 Task: Add a signature Douglas Martin containing Best wishes for a happy holiday, Douglas Martin to email address softage.10@softage.net and add a label Sales enablement
Action: Mouse moved to (48, 100)
Screenshot: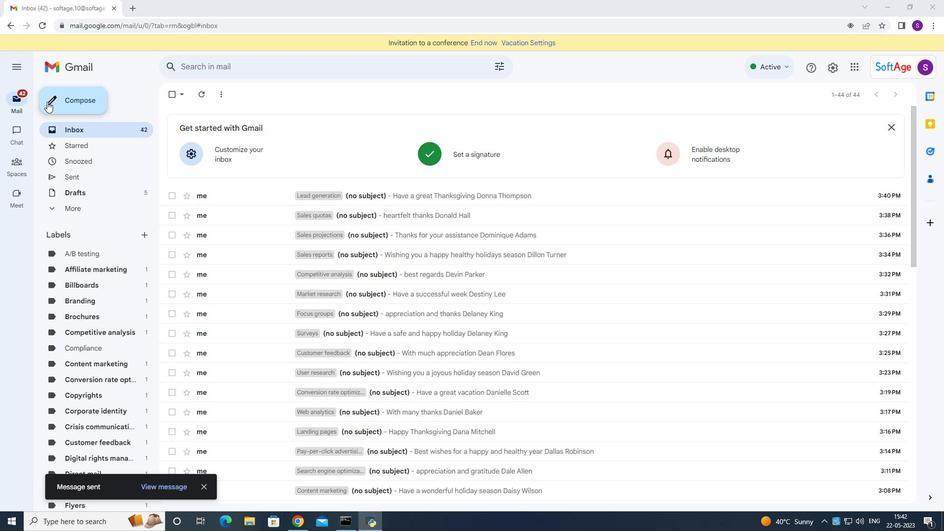 
Action: Mouse pressed left at (48, 100)
Screenshot: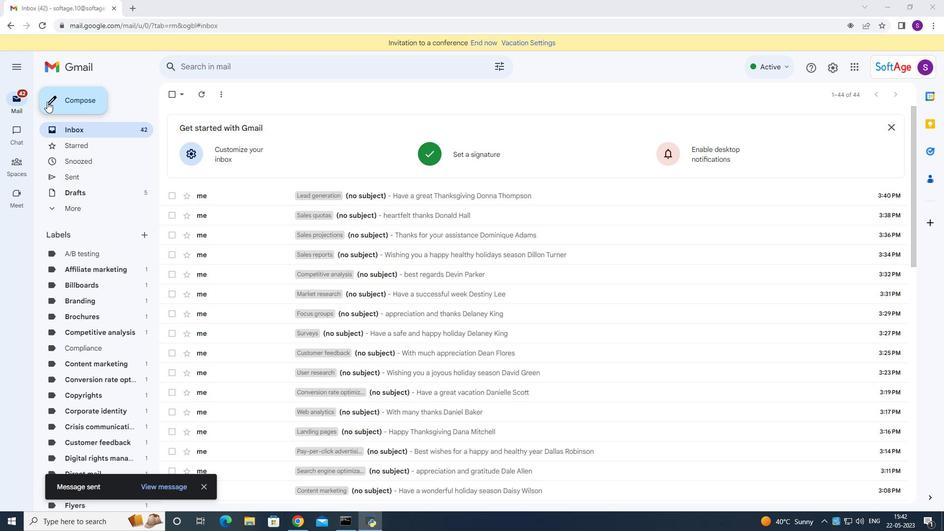 
Action: Mouse moved to (759, 347)
Screenshot: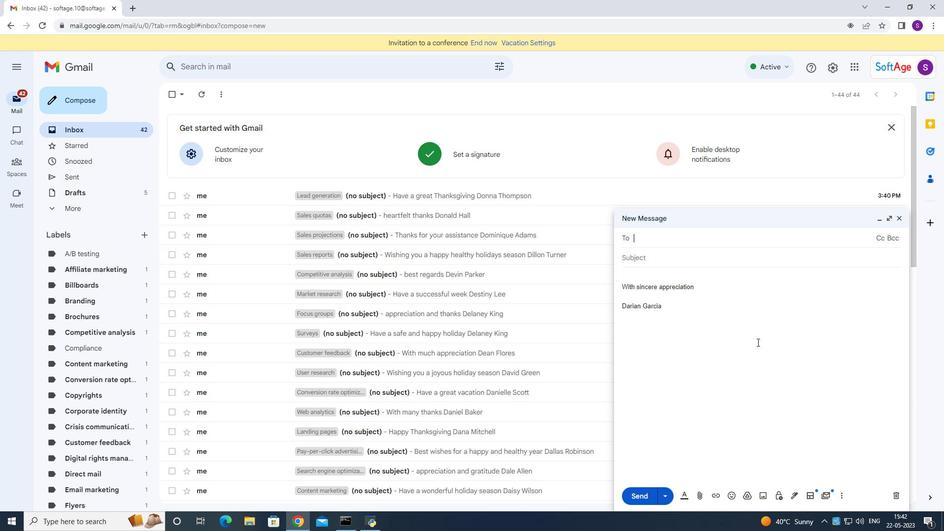 
Action: Mouse scrolled (759, 346) with delta (0, 0)
Screenshot: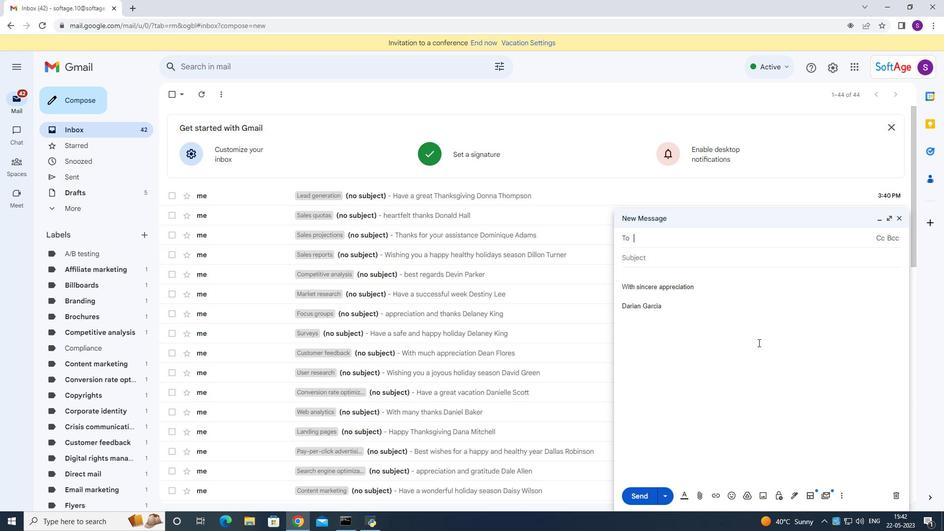 
Action: Mouse moved to (759, 349)
Screenshot: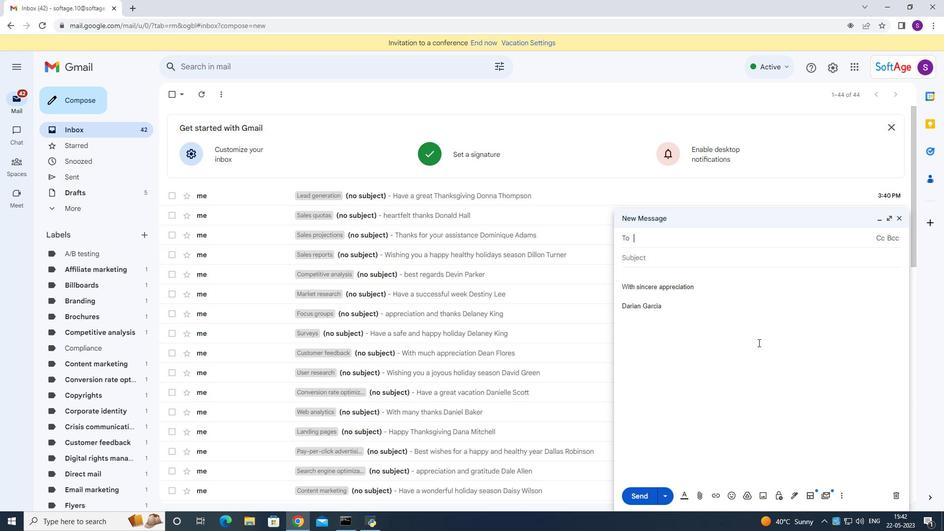 
Action: Mouse scrolled (759, 348) with delta (0, 0)
Screenshot: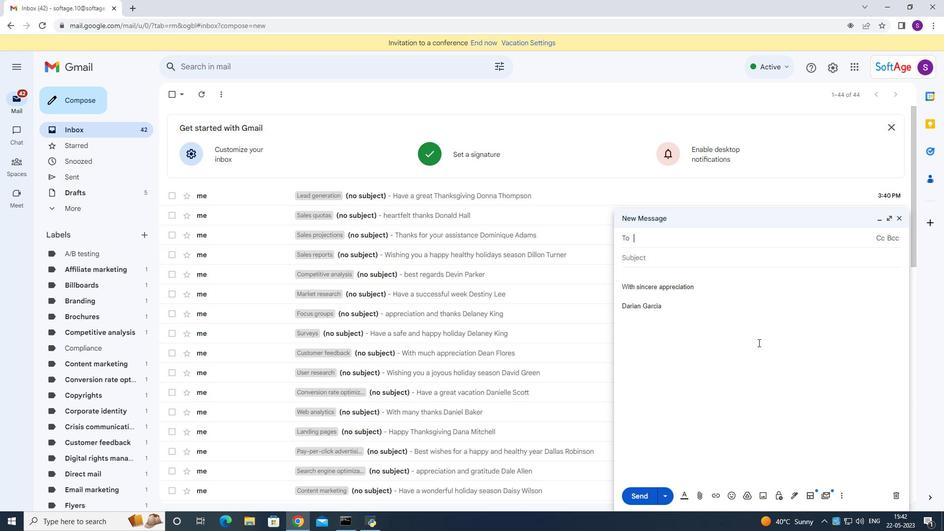 
Action: Mouse moved to (759, 349)
Screenshot: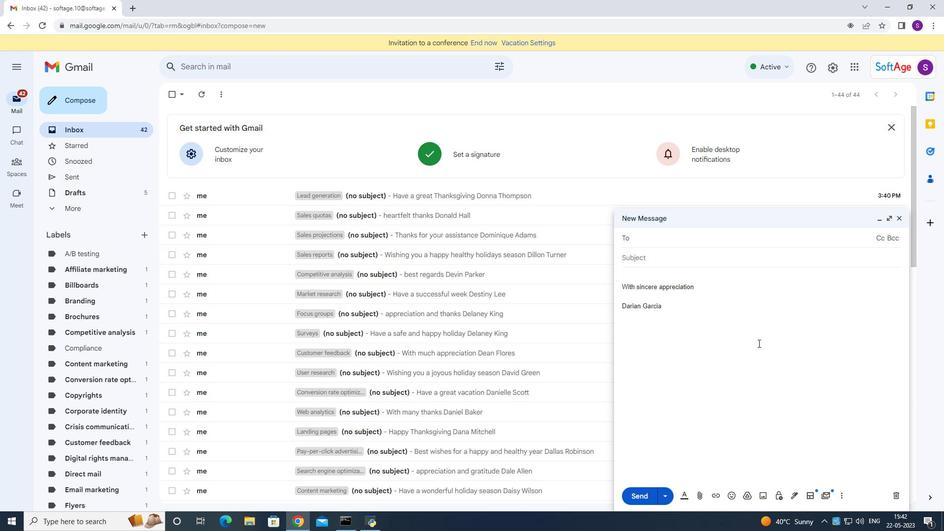 
Action: Mouse scrolled (759, 349) with delta (0, 0)
Screenshot: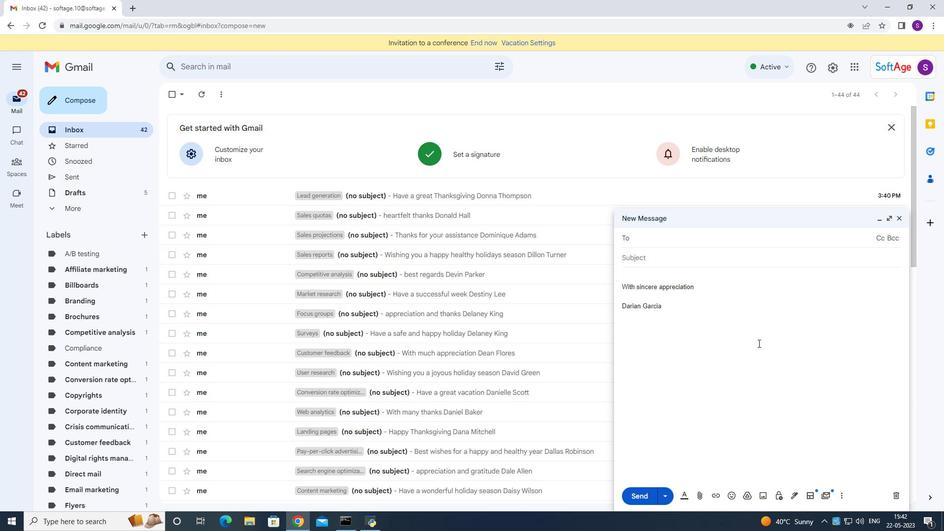 
Action: Mouse moved to (661, 241)
Screenshot: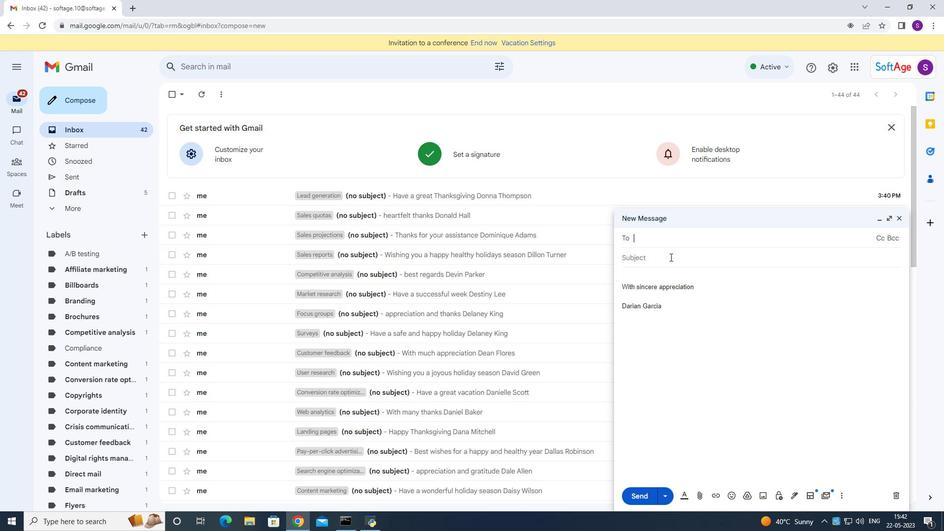 
Action: Mouse pressed left at (661, 241)
Screenshot: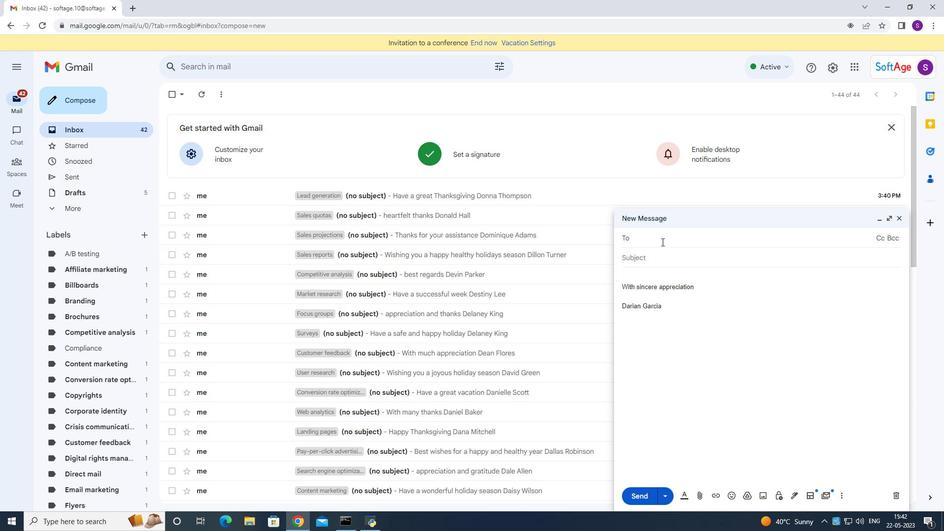 
Action: Mouse moved to (794, 496)
Screenshot: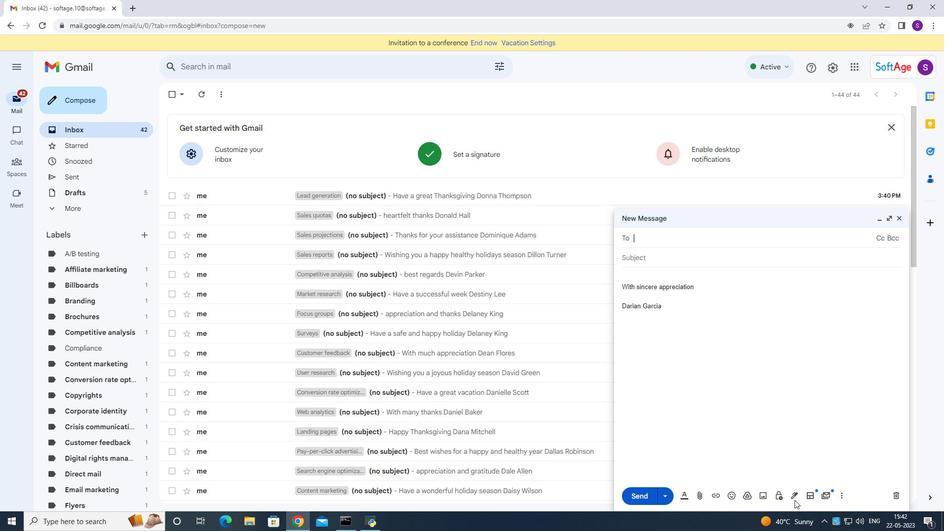 
Action: Mouse pressed left at (794, 496)
Screenshot: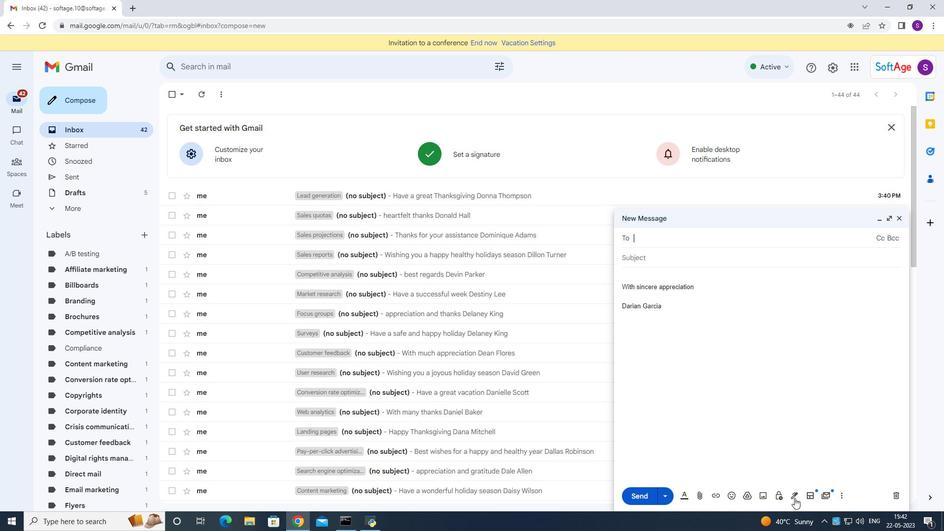 
Action: Mouse moved to (812, 447)
Screenshot: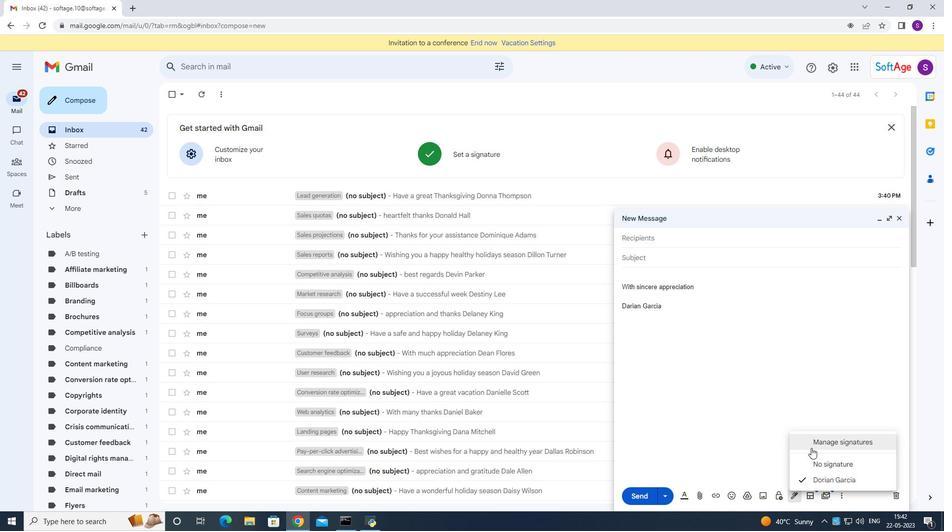 
Action: Mouse pressed left at (812, 447)
Screenshot: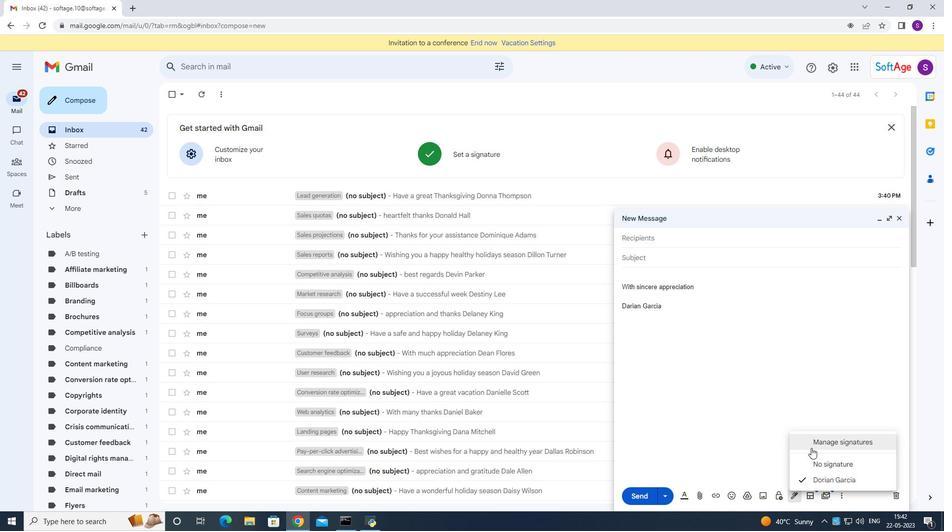 
Action: Mouse moved to (411, 313)
Screenshot: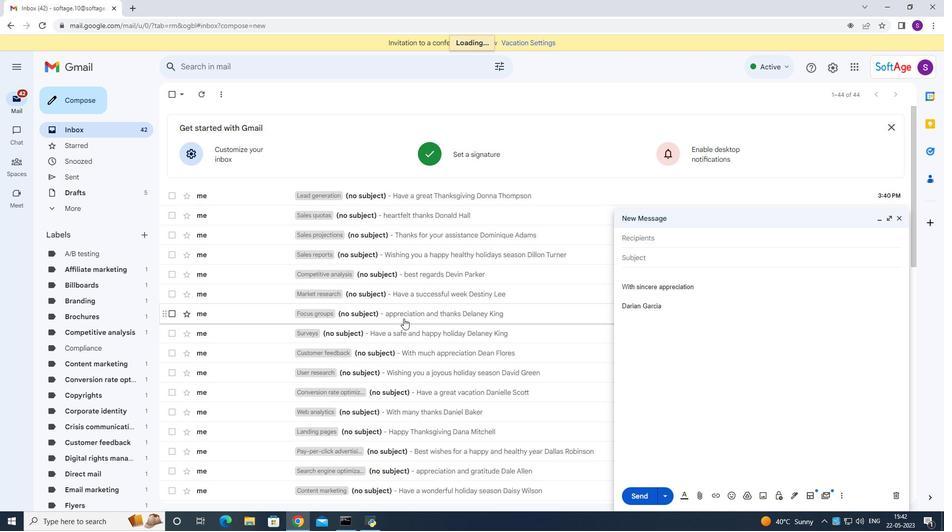 
Action: Mouse scrolled (411, 313) with delta (0, 0)
Screenshot: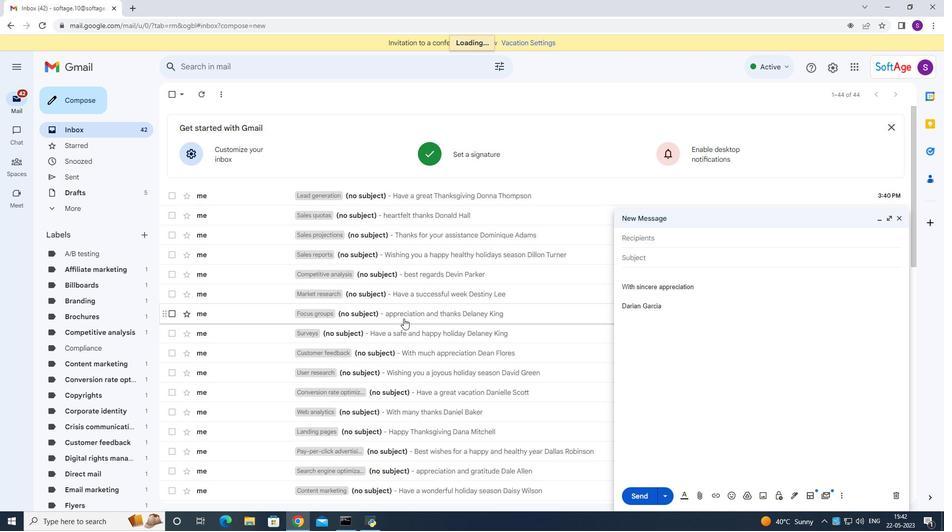 
Action: Mouse scrolled (411, 313) with delta (0, 0)
Screenshot: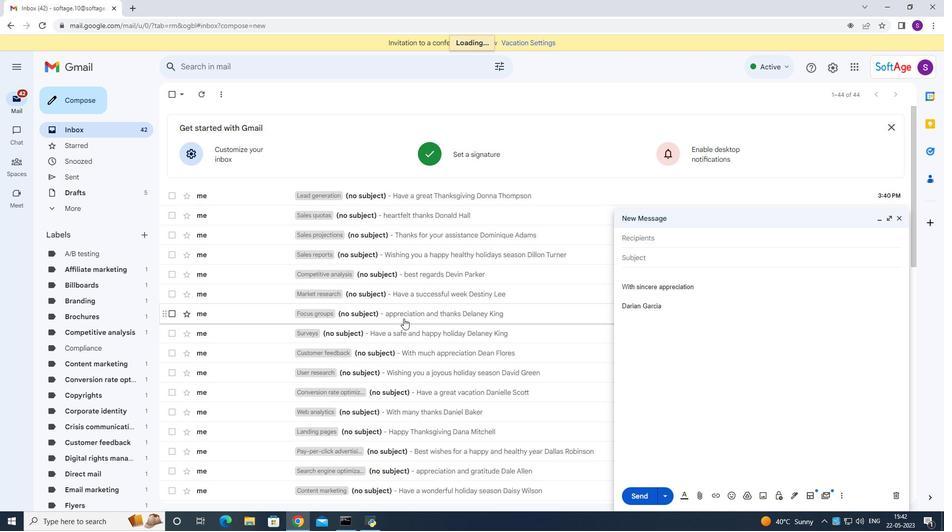 
Action: Mouse scrolled (411, 313) with delta (0, 0)
Screenshot: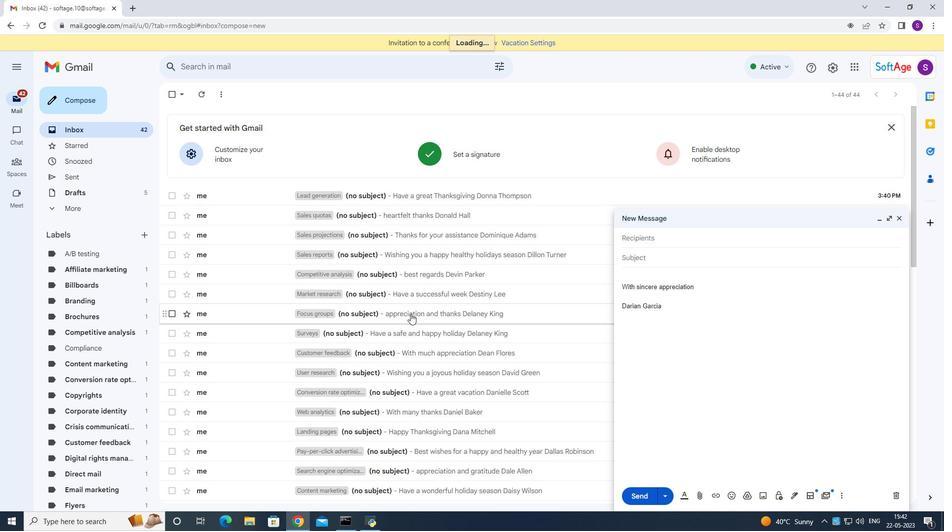
Action: Mouse scrolled (411, 313) with delta (0, 0)
Screenshot: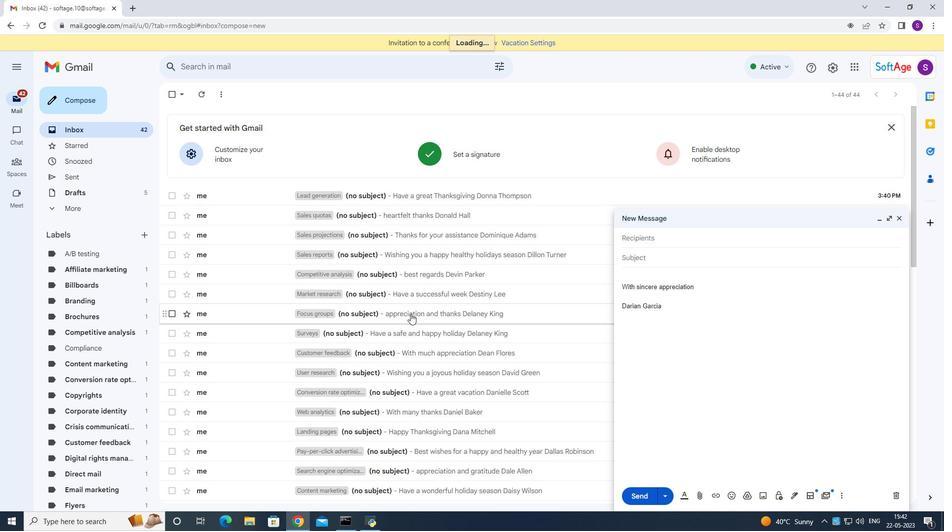 
Action: Mouse scrolled (411, 313) with delta (0, 0)
Screenshot: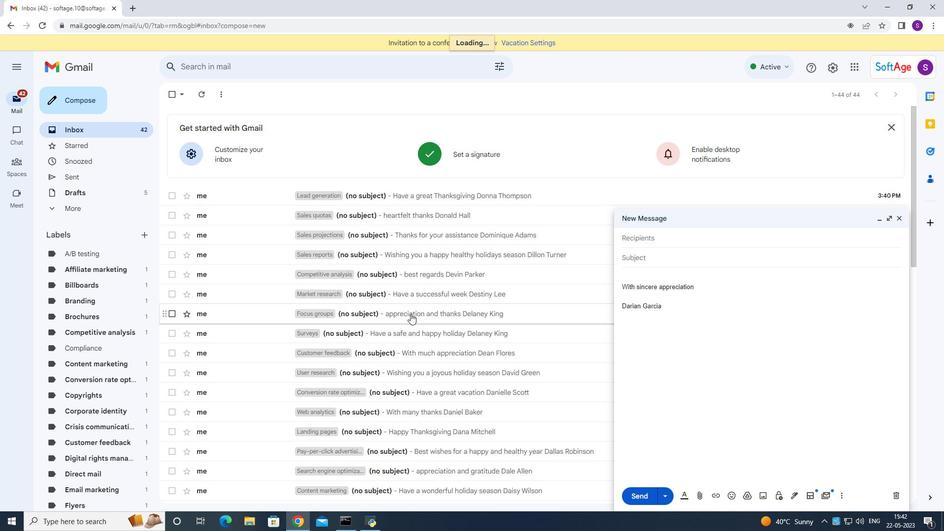
Action: Mouse moved to (411, 311)
Screenshot: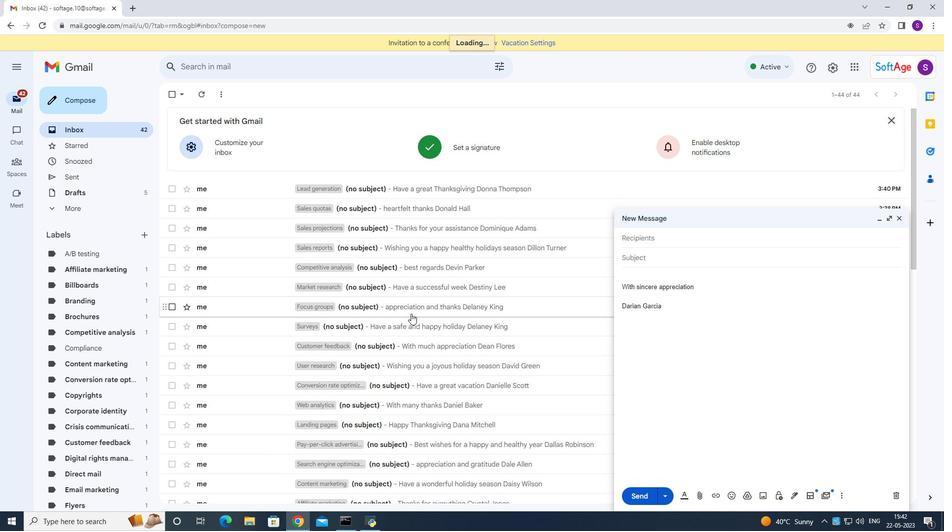 
Action: Mouse scrolled (411, 310) with delta (0, 0)
Screenshot: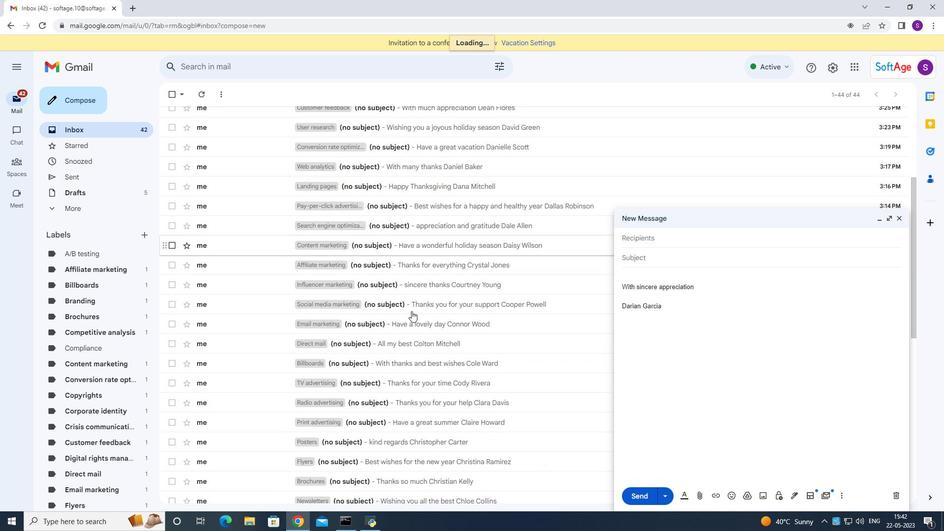 
Action: Mouse scrolled (411, 310) with delta (0, 0)
Screenshot: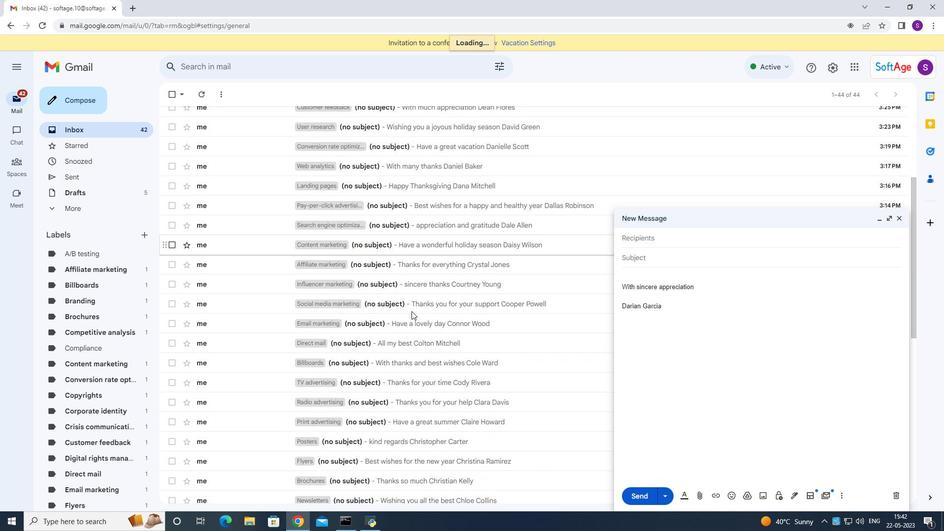 
Action: Mouse scrolled (411, 310) with delta (0, 0)
Screenshot: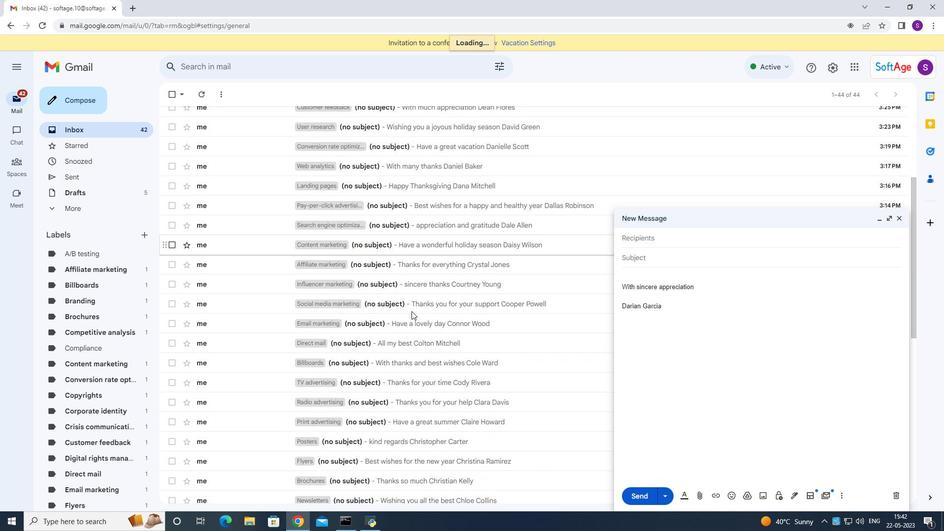 
Action: Mouse scrolled (411, 310) with delta (0, 0)
Screenshot: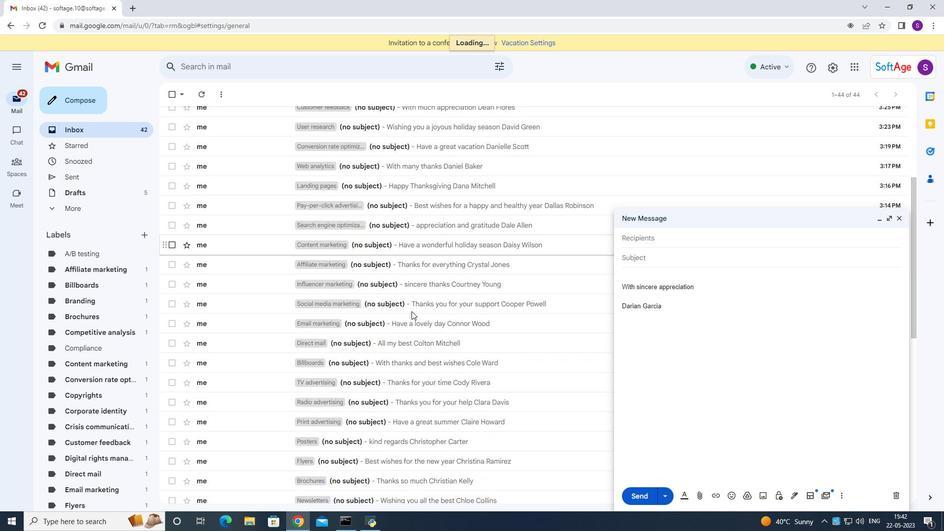 
Action: Mouse moved to (451, 308)
Screenshot: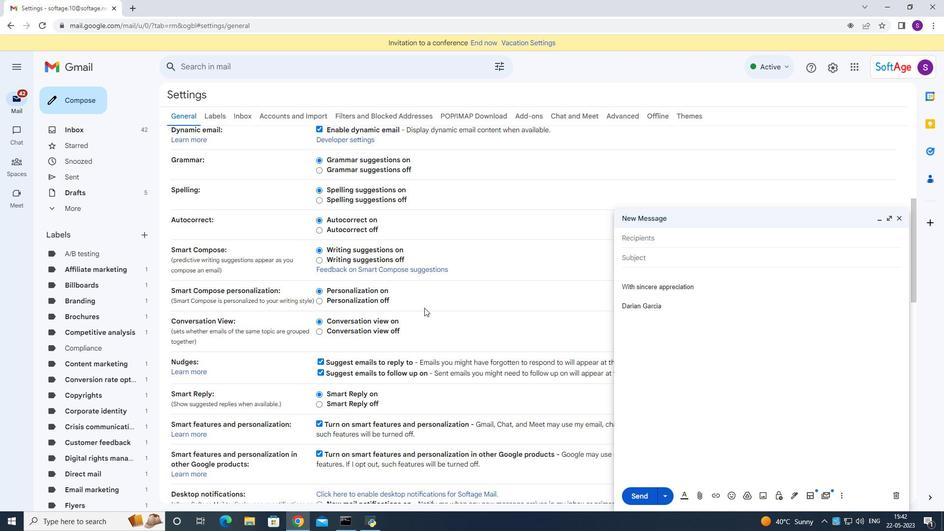 
Action: Mouse scrolled (451, 308) with delta (0, 0)
Screenshot: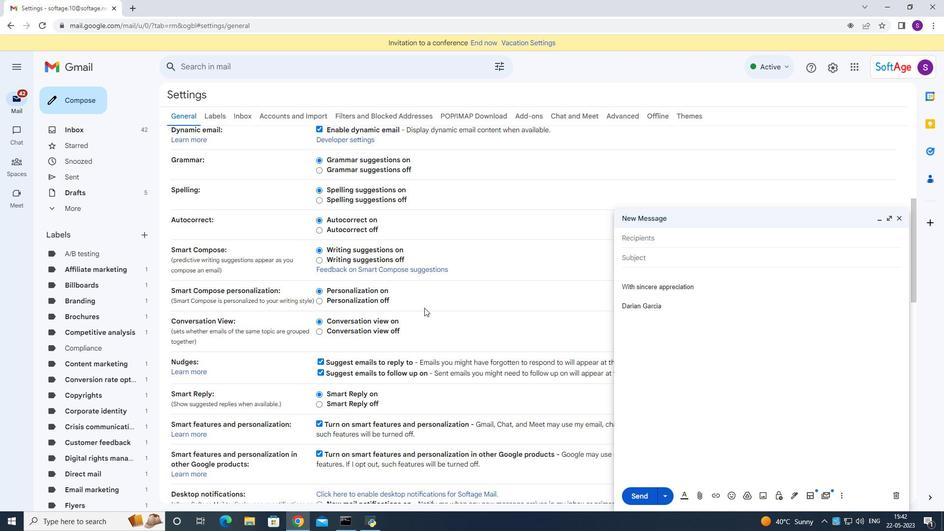 
Action: Mouse moved to (451, 309)
Screenshot: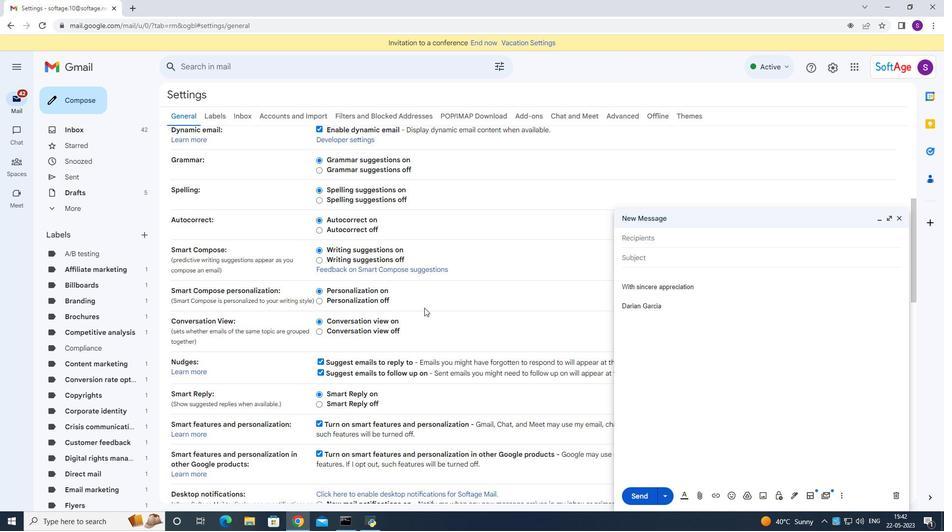 
Action: Mouse scrolled (451, 309) with delta (0, 0)
Screenshot: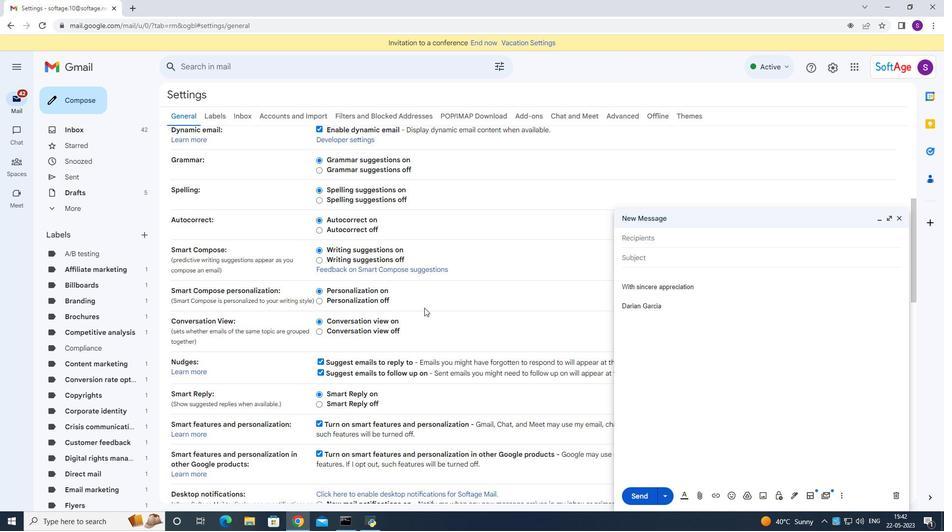 
Action: Mouse moved to (451, 309)
Screenshot: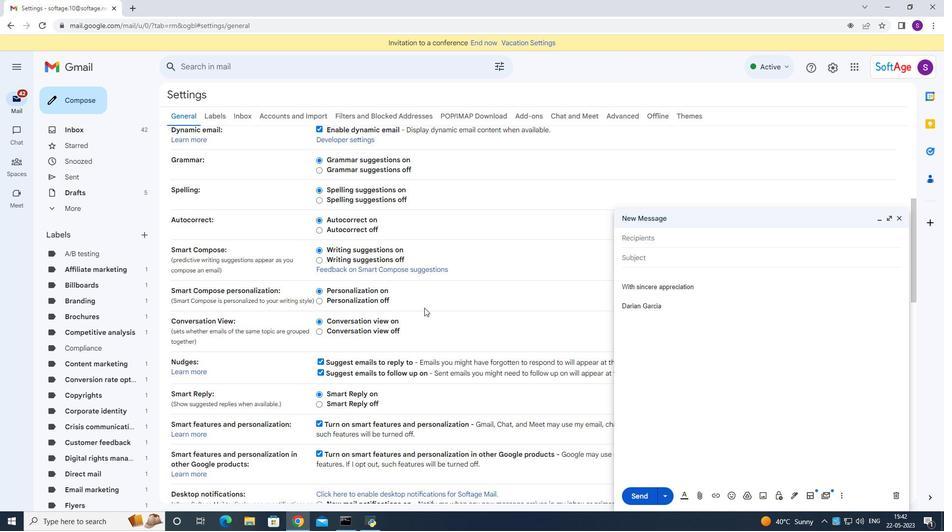 
Action: Mouse scrolled (451, 309) with delta (0, 0)
Screenshot: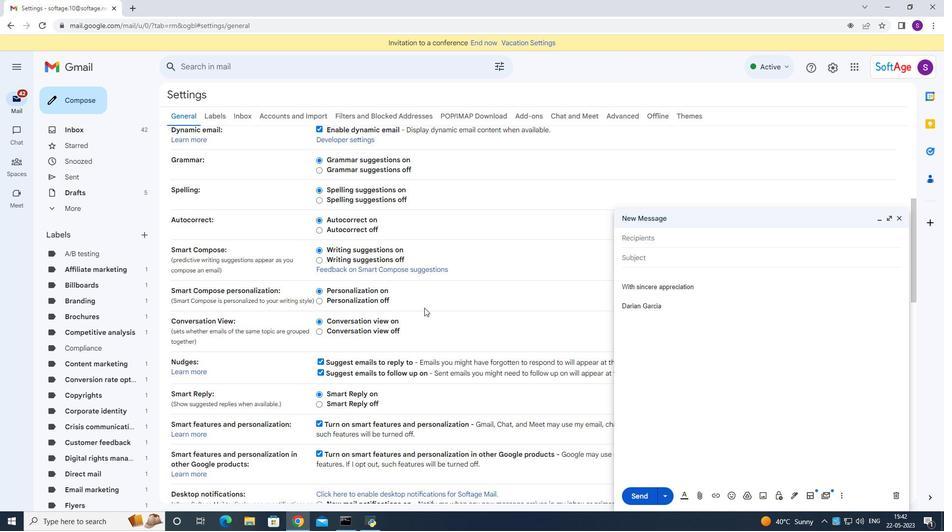 
Action: Mouse scrolled (451, 309) with delta (0, 0)
Screenshot: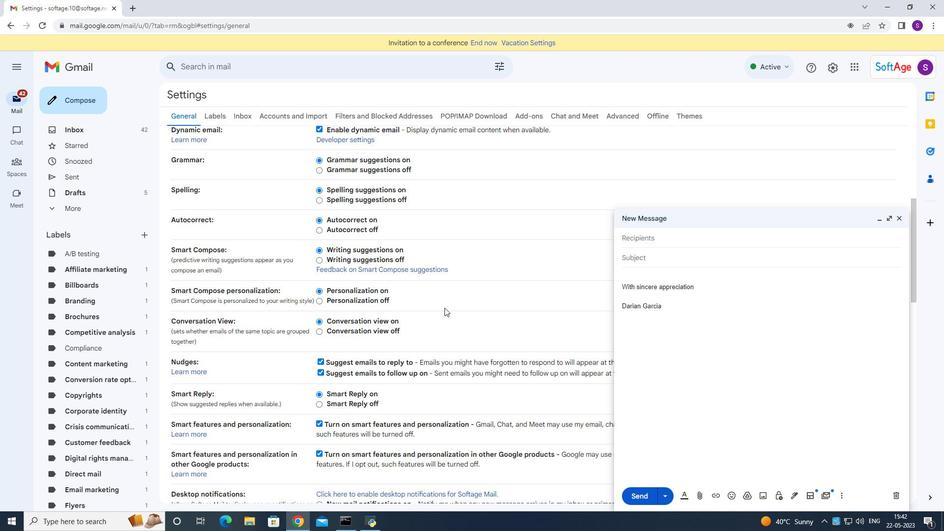 
Action: Mouse moved to (451, 310)
Screenshot: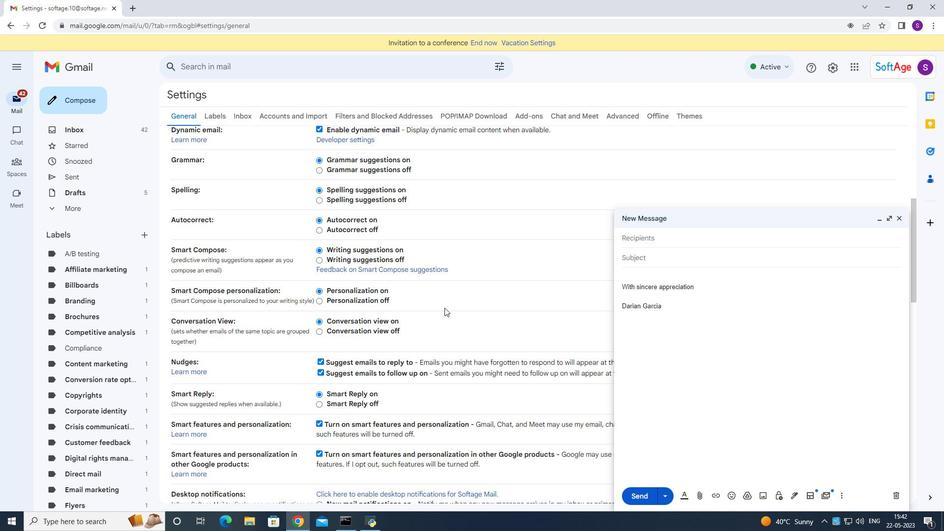 
Action: Mouse scrolled (451, 309) with delta (0, 0)
Screenshot: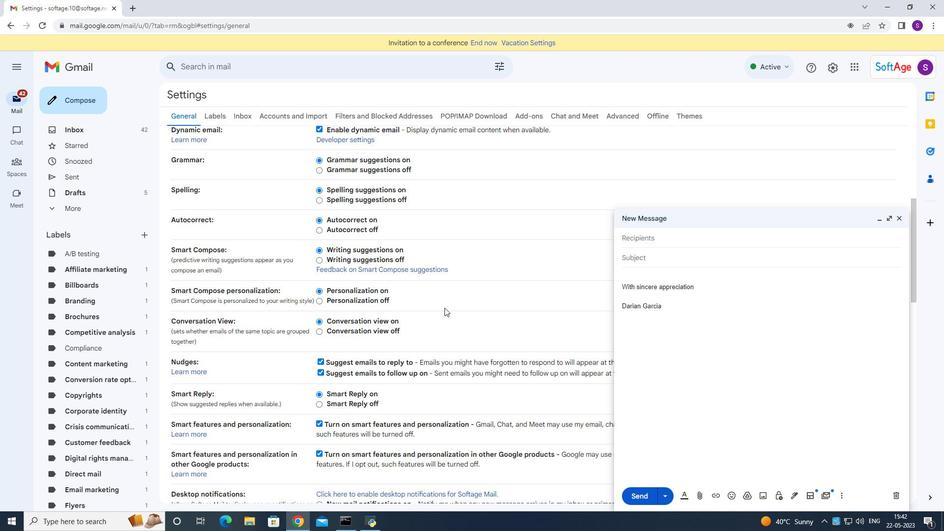 
Action: Mouse moved to (394, 373)
Screenshot: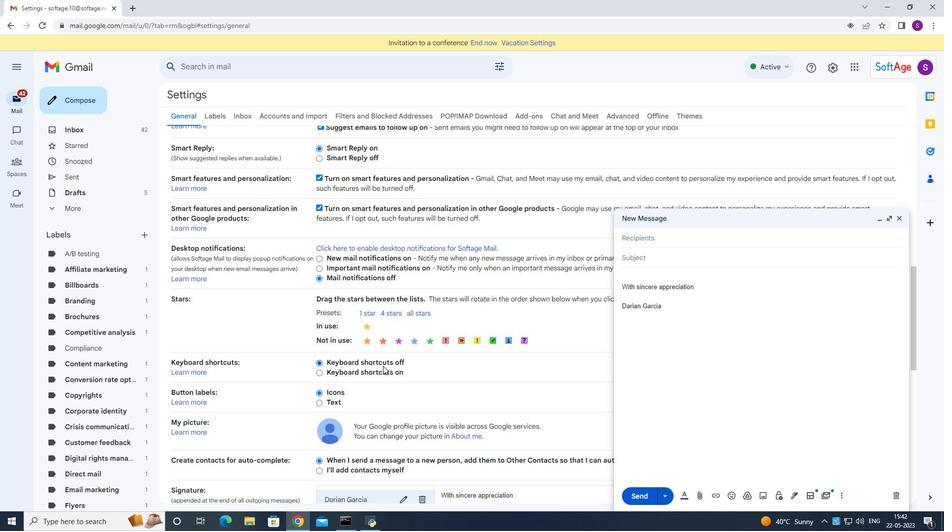 
Action: Mouse scrolled (394, 372) with delta (0, 0)
Screenshot: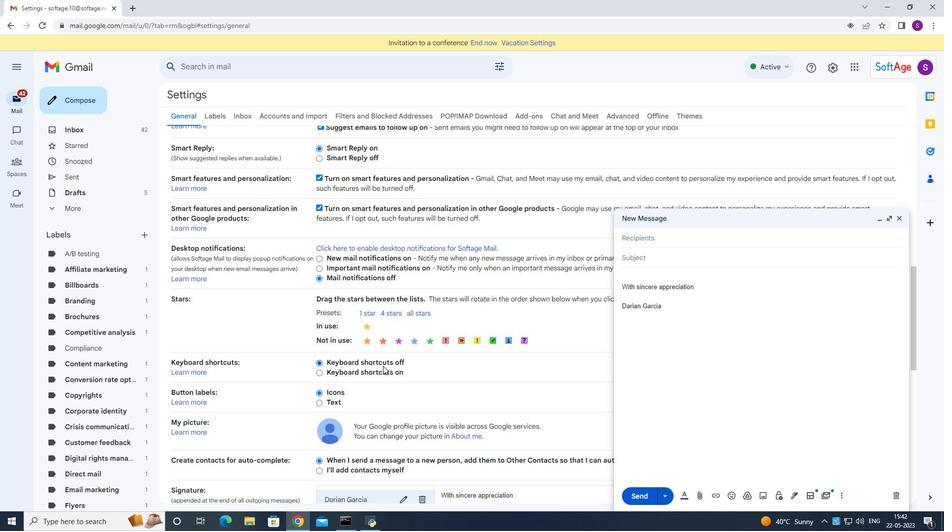 
Action: Mouse scrolled (394, 372) with delta (0, 0)
Screenshot: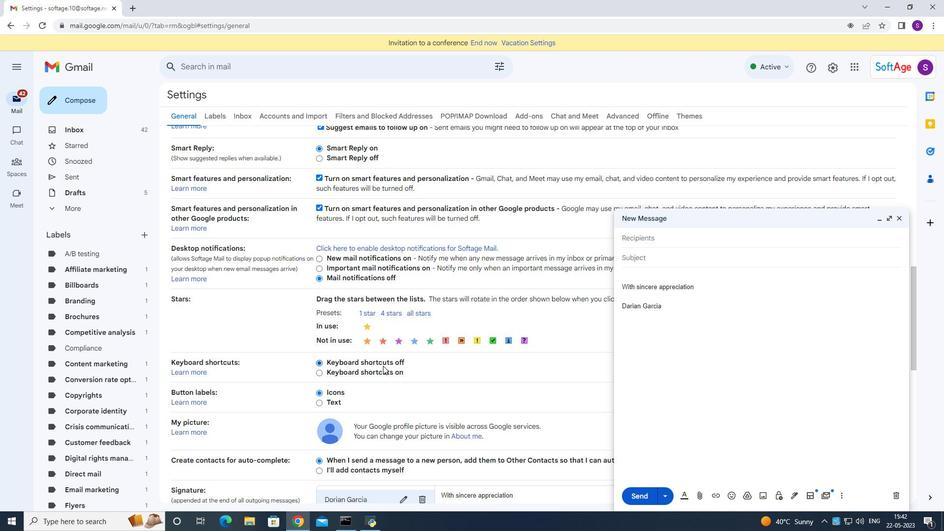 
Action: Mouse scrolled (394, 372) with delta (0, 0)
Screenshot: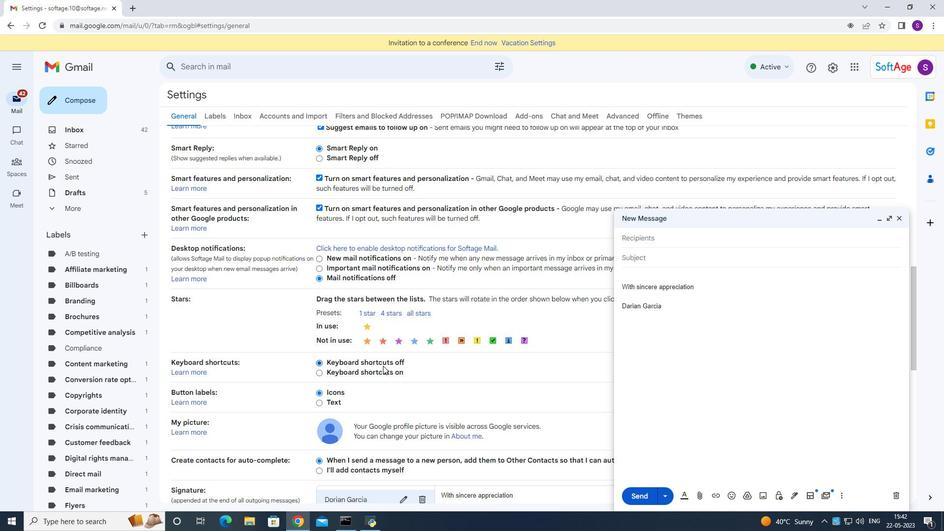 
Action: Mouse moved to (403, 354)
Screenshot: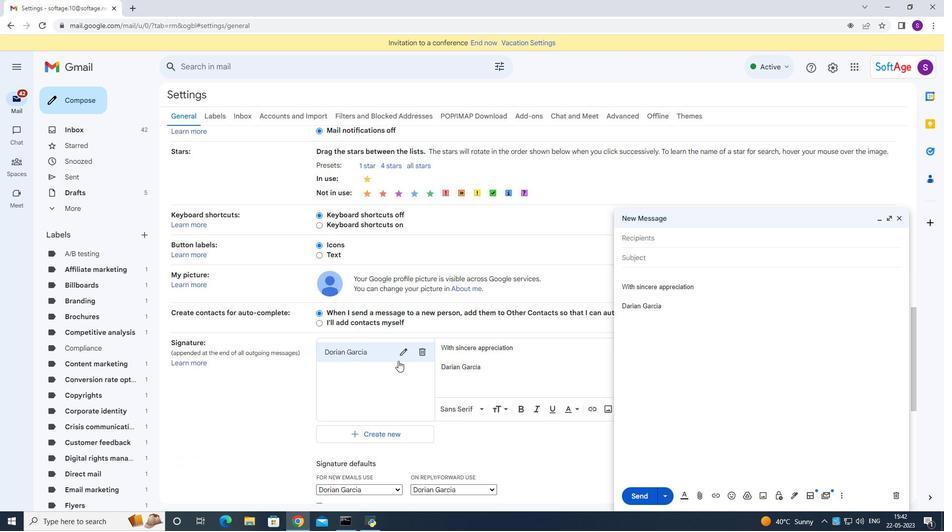 
Action: Mouse pressed left at (403, 354)
Screenshot: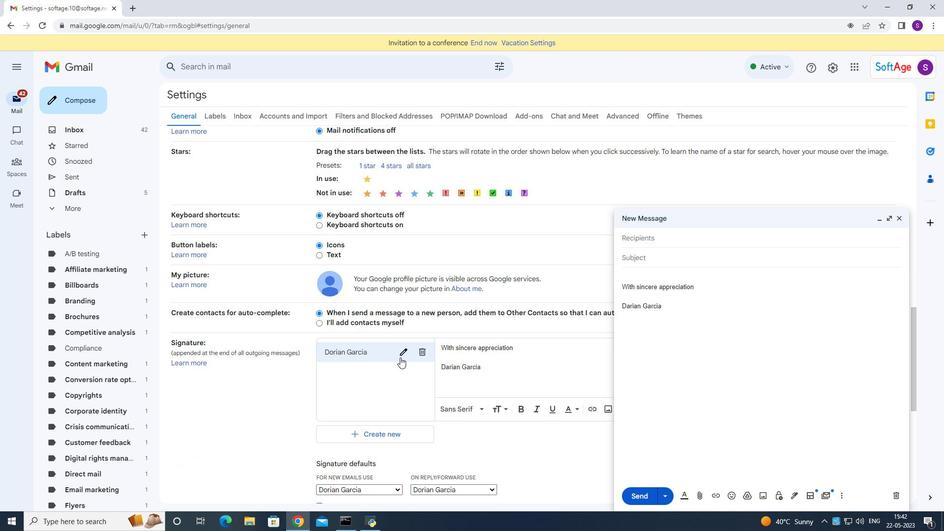 
Action: Key pressed ctrl+A<Key.f12><Key.backspace>
Screenshot: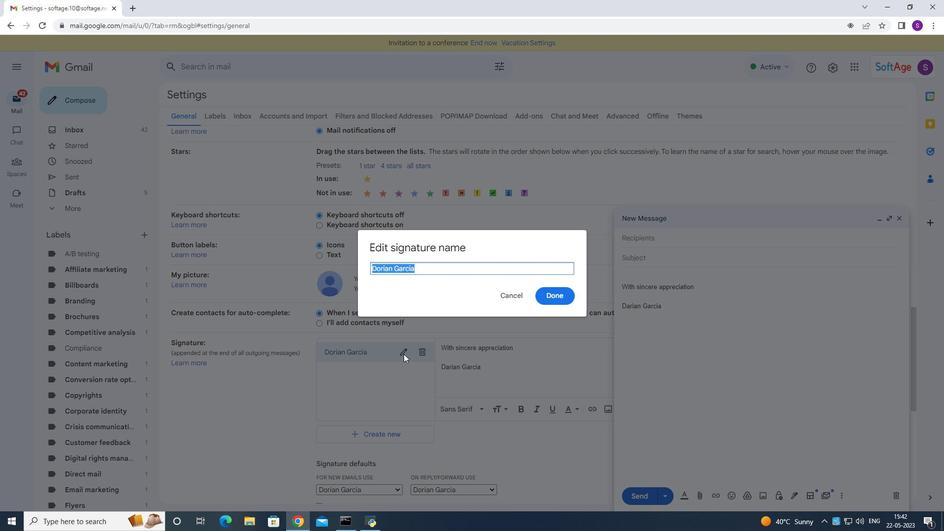 
Action: Mouse moved to (939, 43)
Screenshot: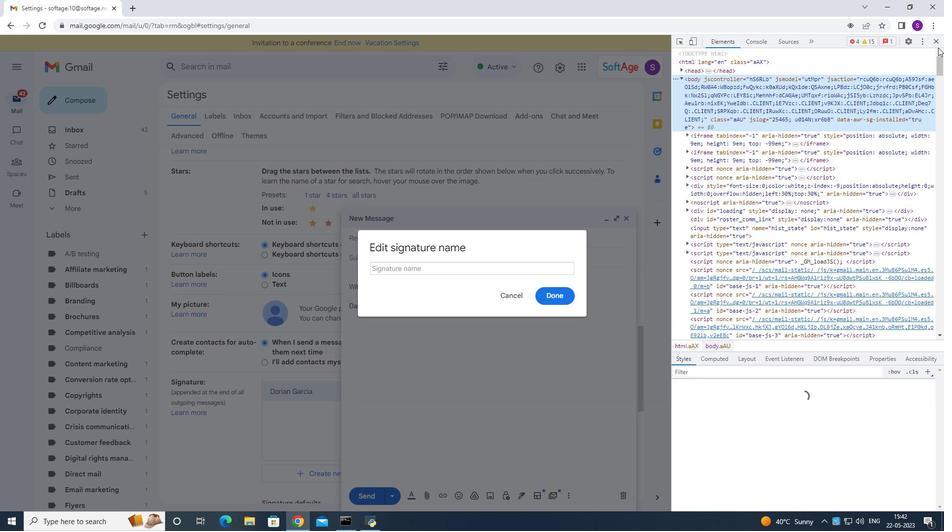 
Action: Mouse pressed left at (939, 43)
Screenshot: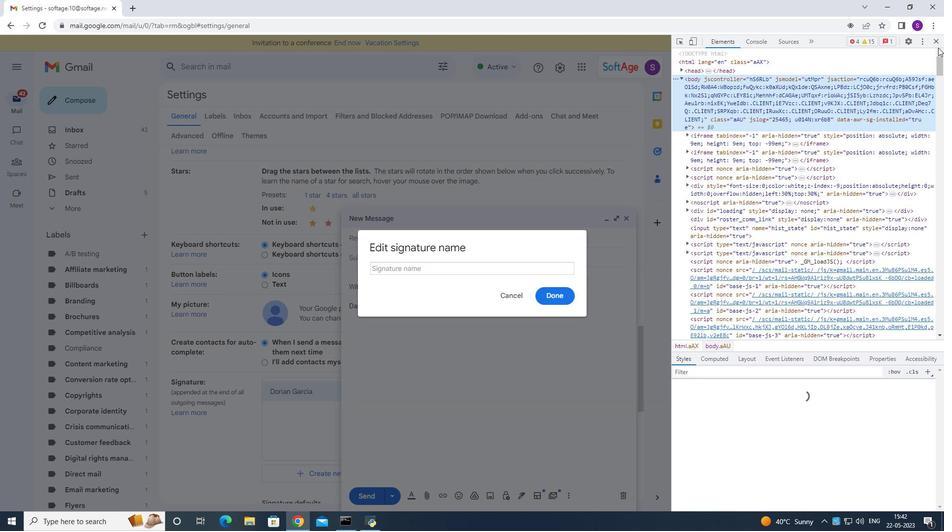 
Action: Mouse moved to (435, 264)
Screenshot: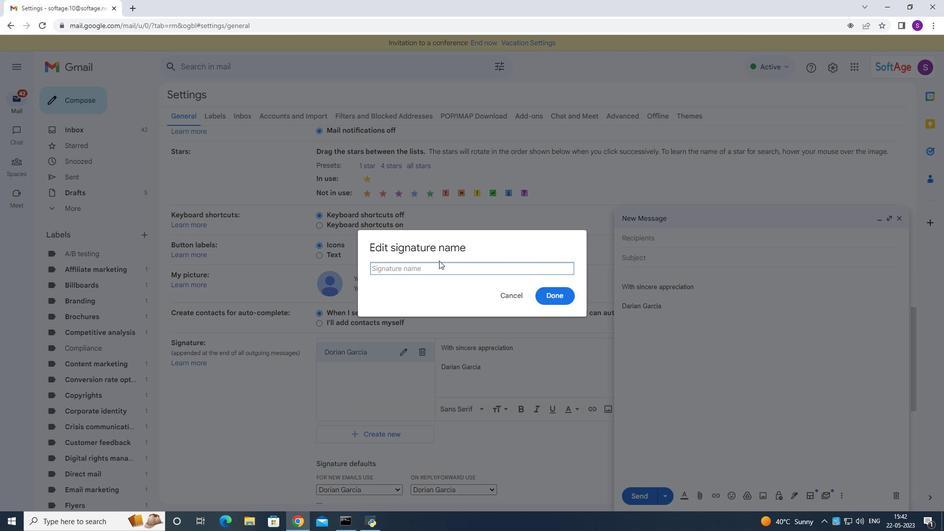 
Action: Key pressed <Key.shift><Key.shift><Key.shift><Key.shift><Key.shift><Key.shift><Key.shift><Key.shift><Key.shift><Key.shift><Key.shift><Key.shift><Key.shift><Key.shift><Key.shift><Key.shift><Key.shift><Key.shift><Key.shift><Key.shift><Key.shift><Key.shift><Key.shift><Key.shift><Key.shift><Key.shift><Key.shift><Key.shift><Key.shift><Key.shift><Key.shift><Key.shift><Key.shift>Douglas<Key.space><Key.shift>Mart<Key.backspace>tin<Key.space>
Screenshot: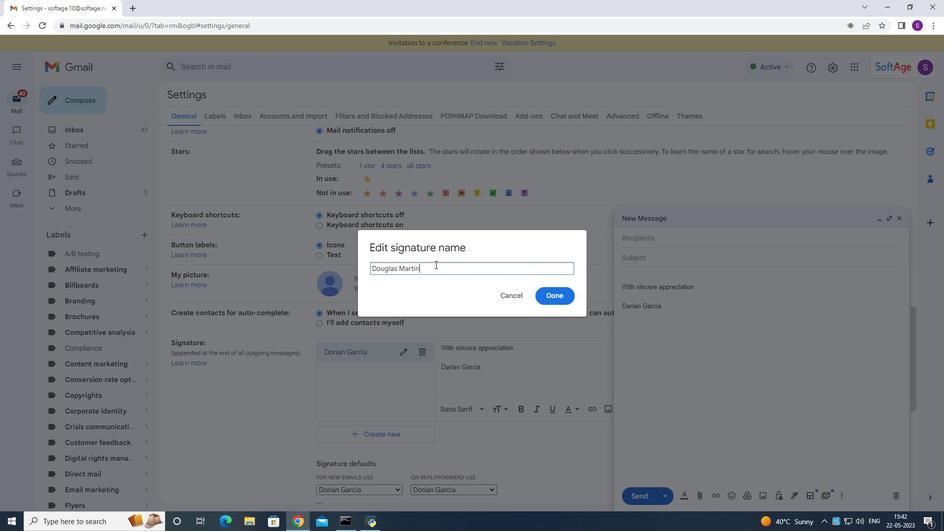 
Action: Mouse moved to (549, 297)
Screenshot: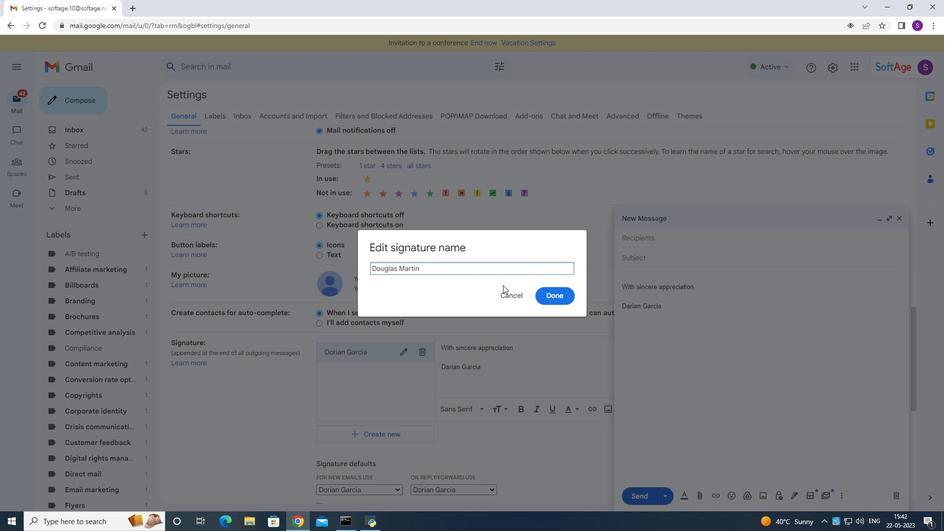 
Action: Mouse pressed left at (549, 297)
Screenshot: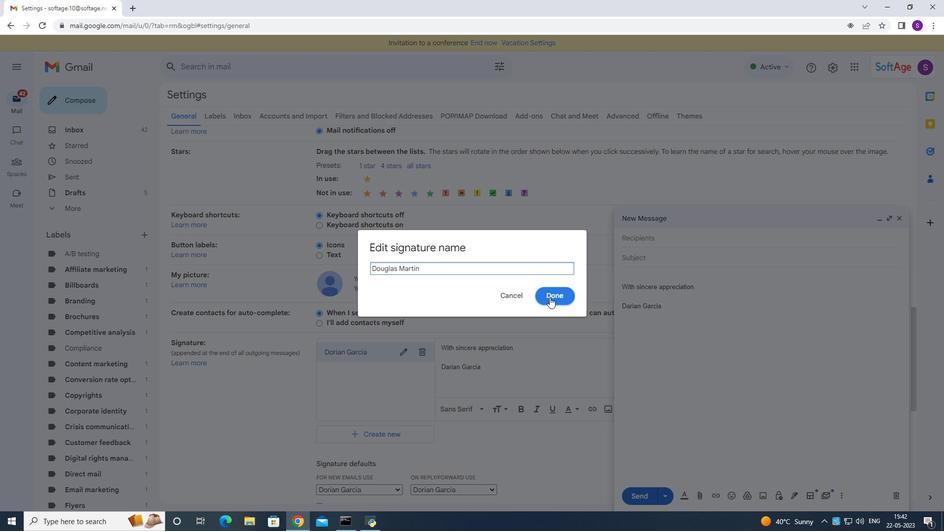 
Action: Mouse moved to (534, 372)
Screenshot: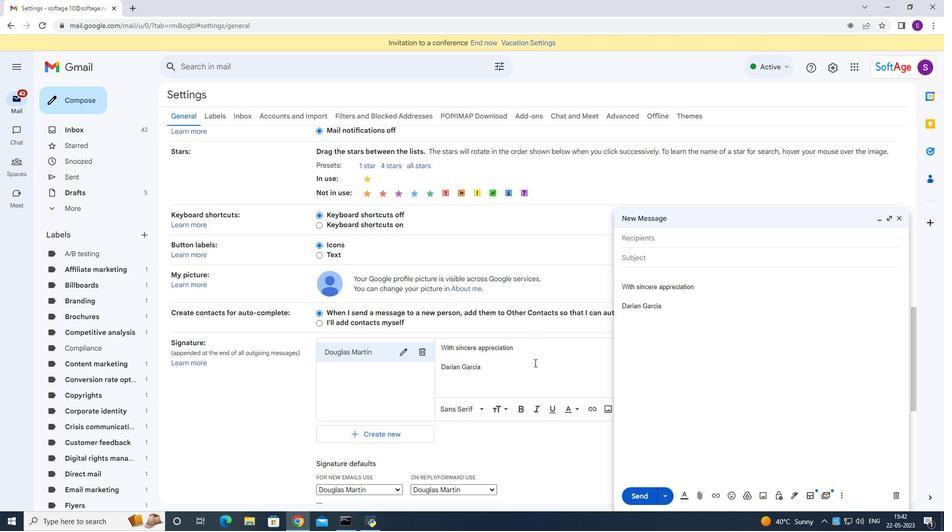 
Action: Mouse pressed left at (534, 372)
Screenshot: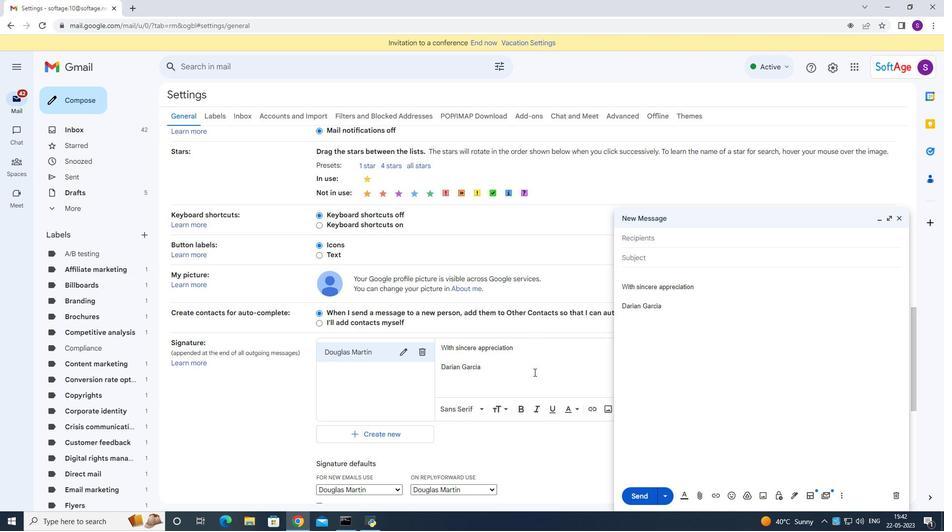 
Action: Key pressed ctrl+A<Key.backspace><Key.shift><Key.shift><Key.shift><Key.shift><Key.shift><Key.shift><Key.shift><Key.shift><Key.shift><Key.shift><Key.shift><Key.shift><Key.shift>Best<Key.space>wishes<Key.space>for<Key.space>a<Key.space>happy<Key.space>hoi<Key.backspace>liday<Key.space><Key.enter><Key.enter><Key.shift><Key.shift><Key.shift><Key.shift><Key.shift>Douglas<Key.space><Key.shift>Martin<Key.space>
Screenshot: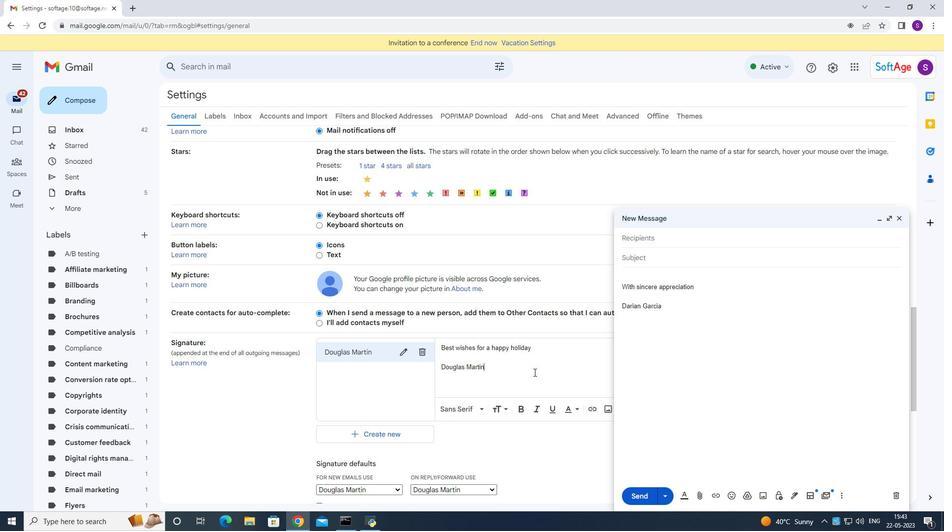 
Action: Mouse scrolled (534, 371) with delta (0, 0)
Screenshot: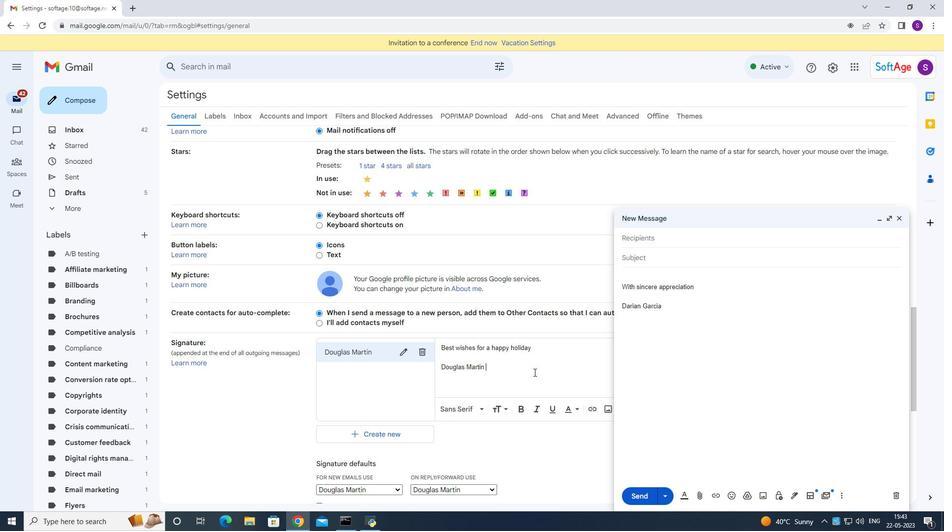 
Action: Mouse scrolled (534, 371) with delta (0, 0)
Screenshot: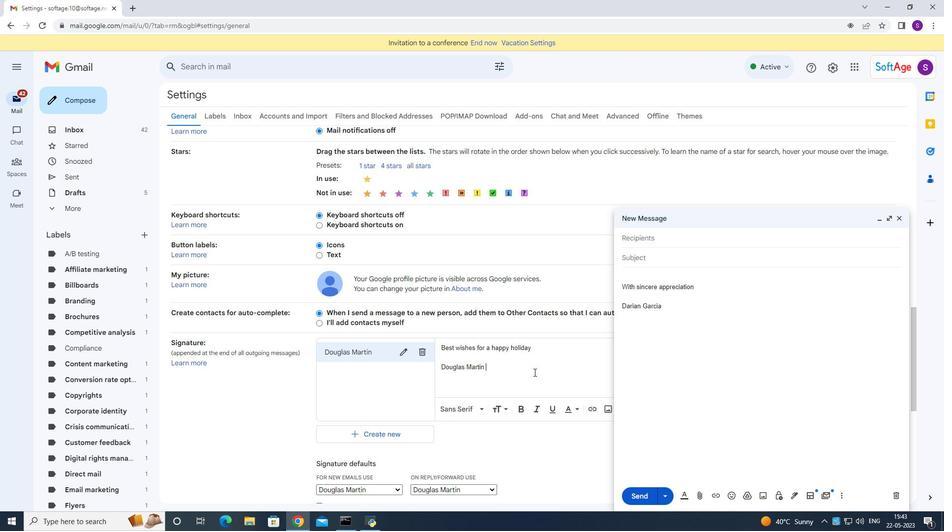 
Action: Mouse moved to (534, 372)
Screenshot: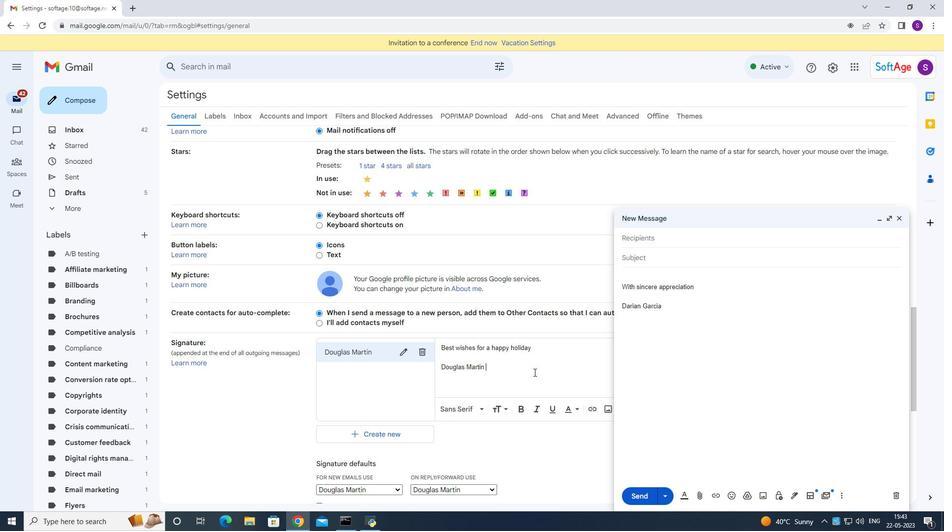 
Action: Mouse scrolled (534, 371) with delta (0, 0)
Screenshot: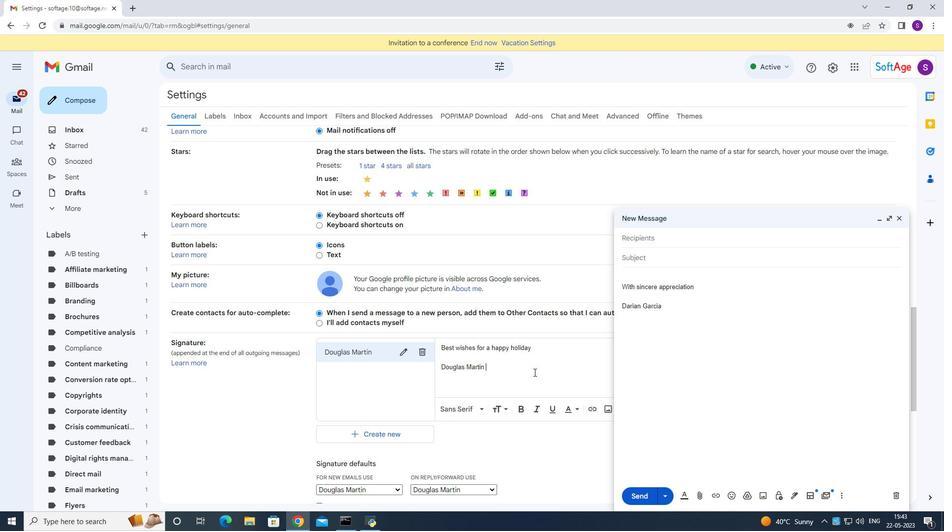 
Action: Mouse scrolled (534, 371) with delta (0, 0)
Screenshot: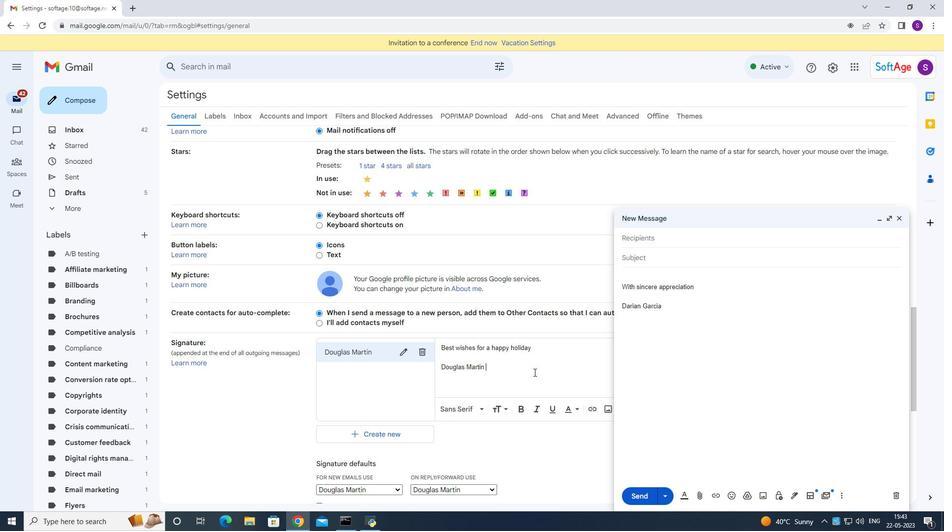 
Action: Mouse moved to (534, 372)
Screenshot: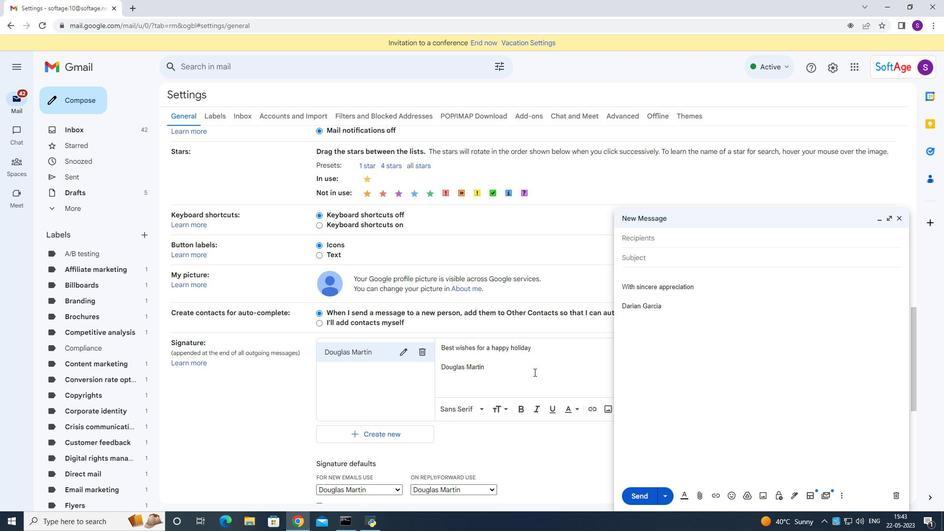 
Action: Mouse scrolled (534, 371) with delta (0, 0)
Screenshot: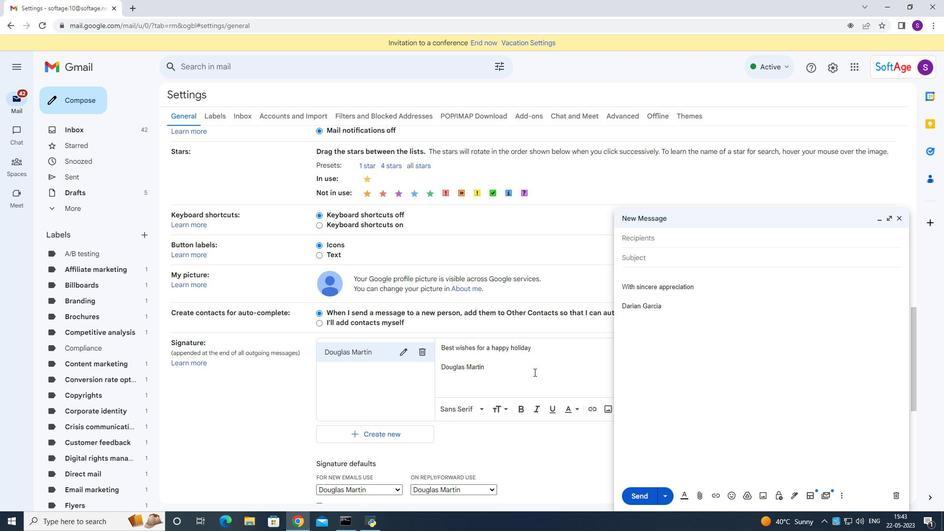 
Action: Mouse scrolled (534, 371) with delta (0, 0)
Screenshot: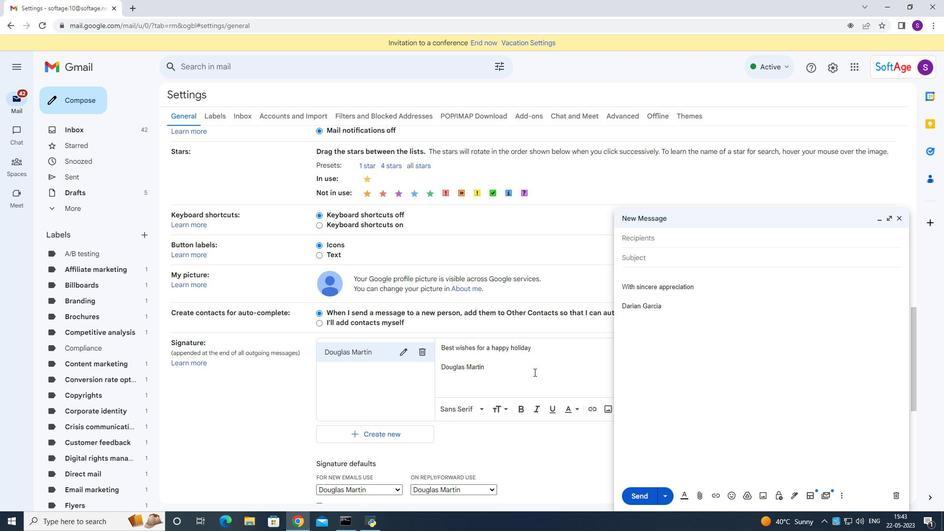 
Action: Mouse moved to (513, 445)
Screenshot: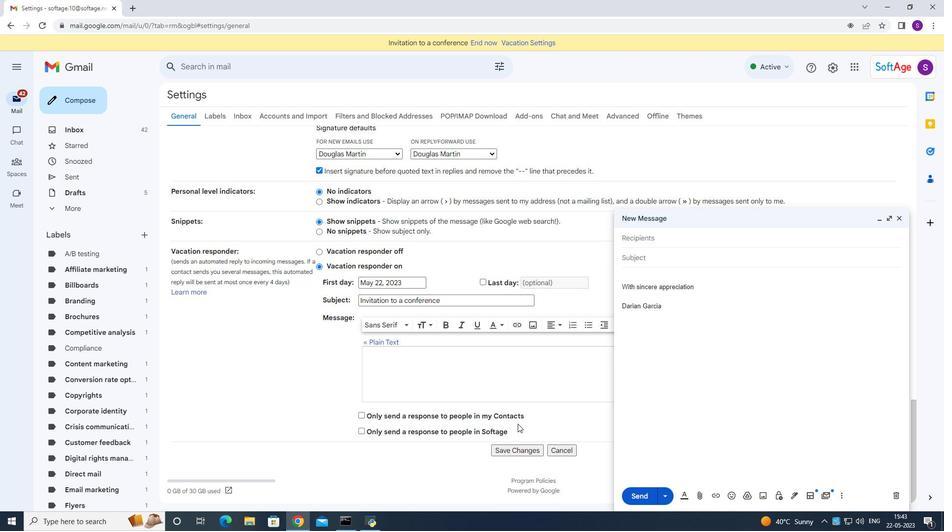 
Action: Mouse pressed left at (513, 445)
Screenshot: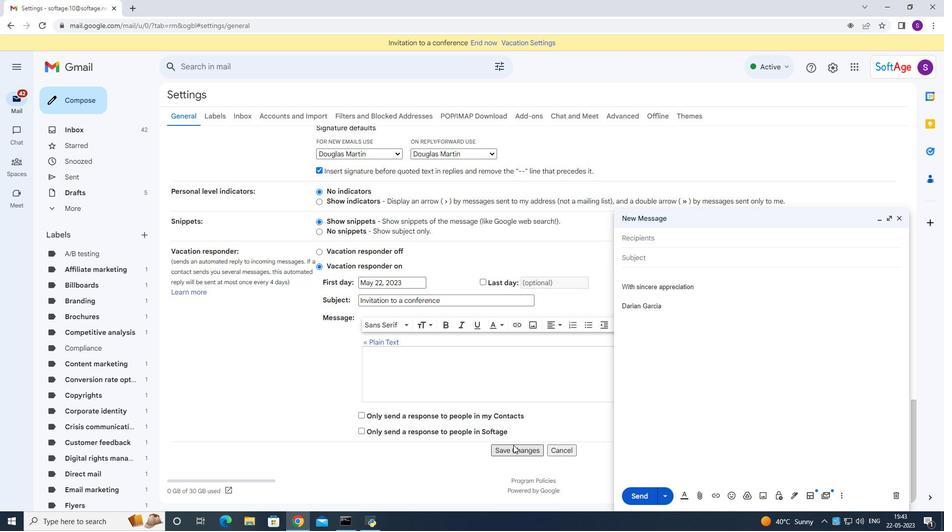 
Action: Mouse moved to (899, 214)
Screenshot: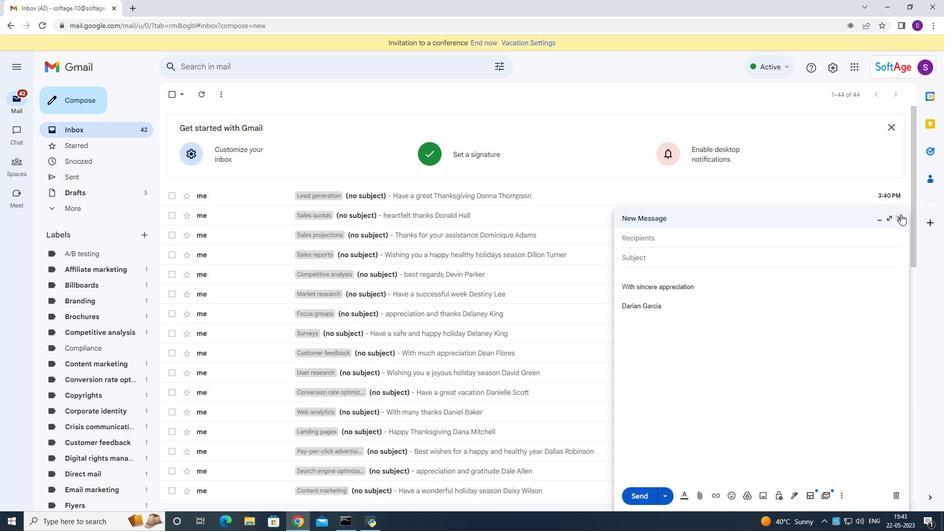 
Action: Mouse pressed left at (899, 214)
Screenshot: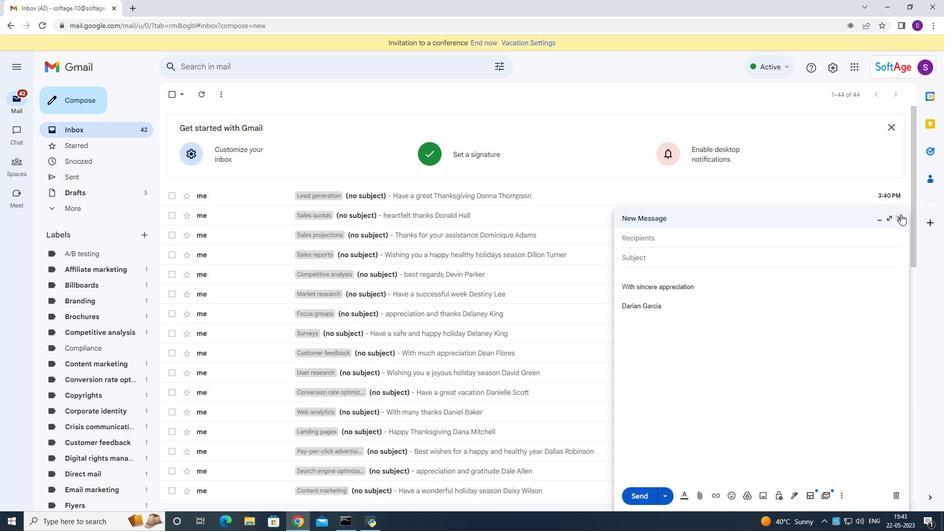 
Action: Mouse moved to (68, 101)
Screenshot: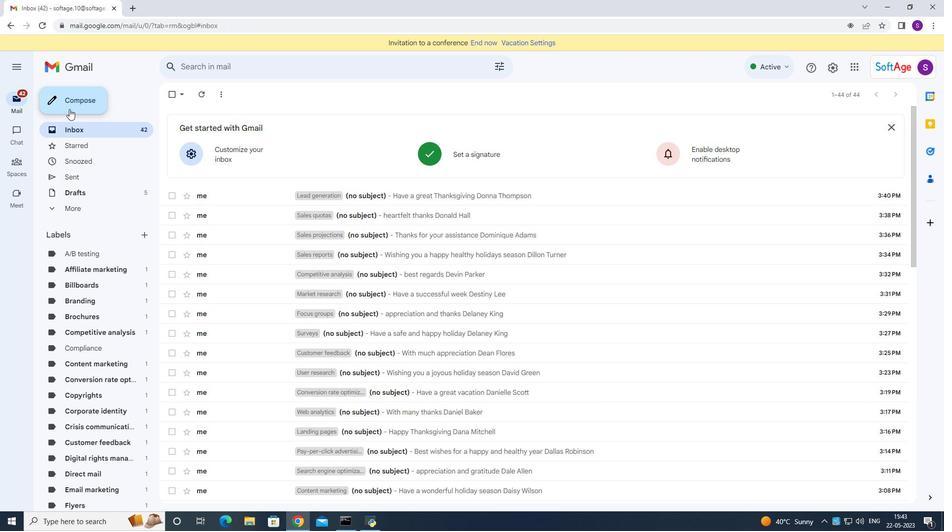 
Action: Mouse pressed left at (68, 101)
Screenshot: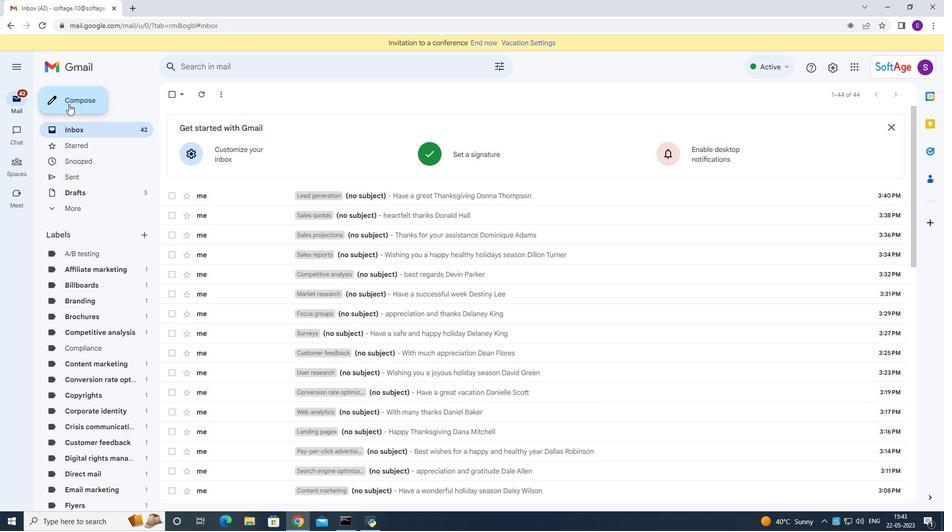 
Action: Mouse moved to (645, 268)
Screenshot: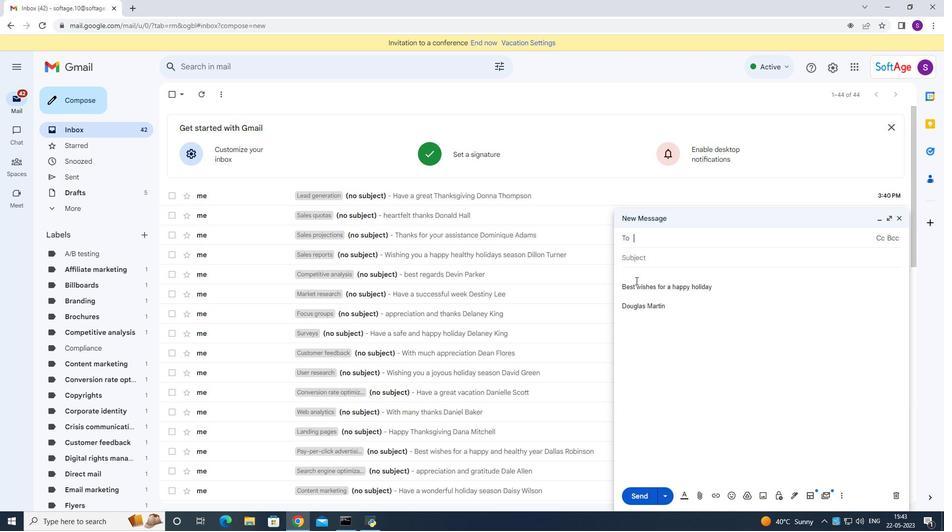 
Action: Key pressed <Key.shift>SOd<Key.backspace><Key.backspace>oft
Screenshot: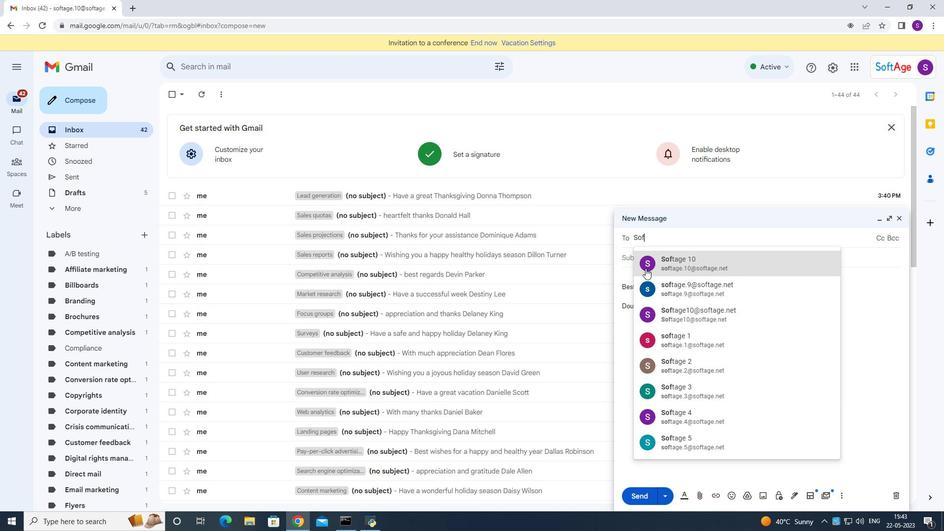 
Action: Mouse moved to (573, 225)
Screenshot: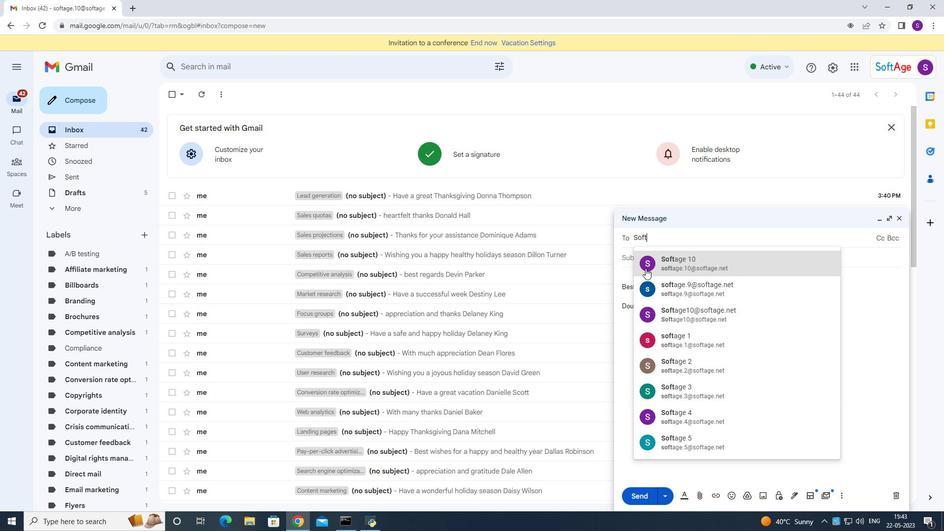 
Action: Key pressed ab<Key.backspace>ne<Key.backspace><Key.backspace>ge.10<Key.shift>
Screenshot: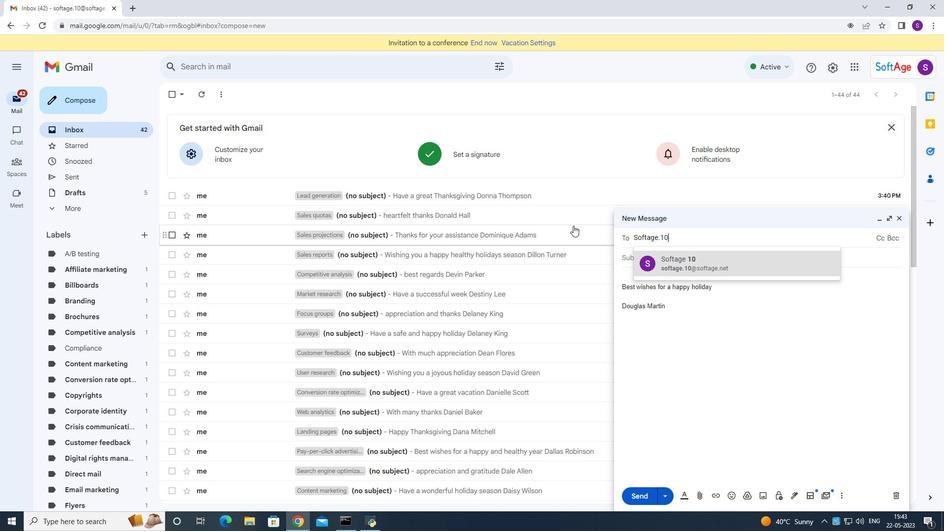 
Action: Mouse moved to (571, 224)
Screenshot: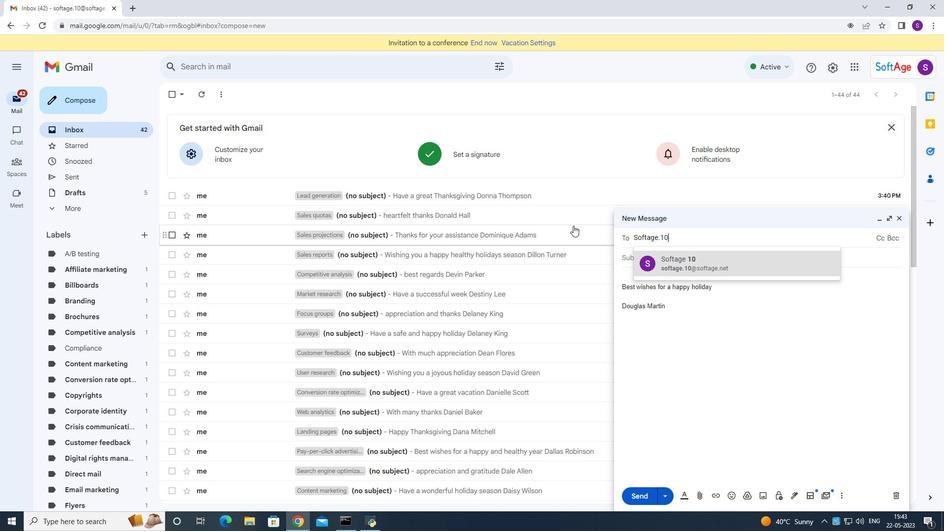 
Action: Key pressed @
Screenshot: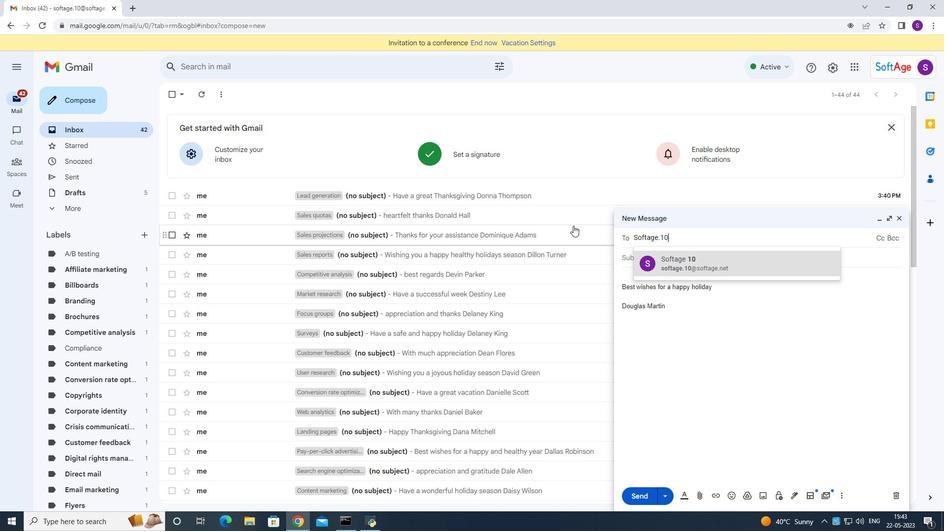 
Action: Mouse moved to (560, 218)
Screenshot: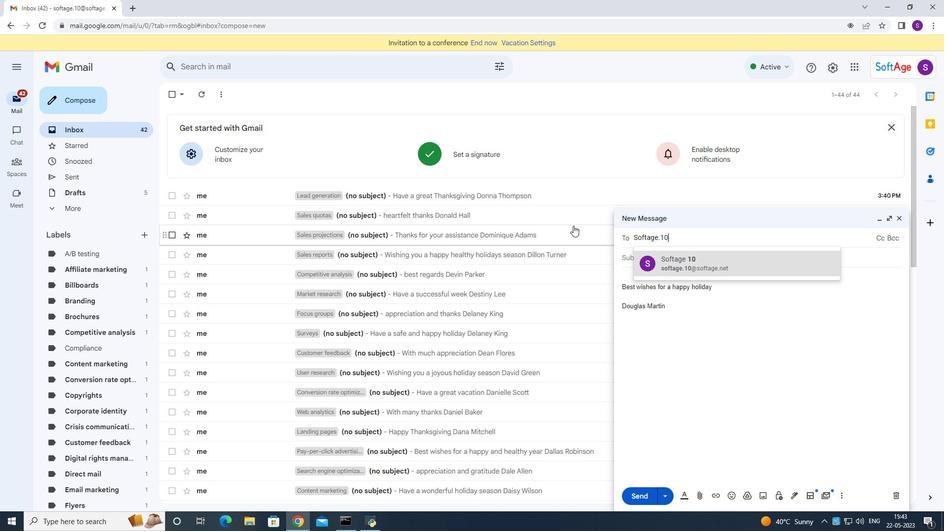 
Action: Key pressed softage.net
Screenshot: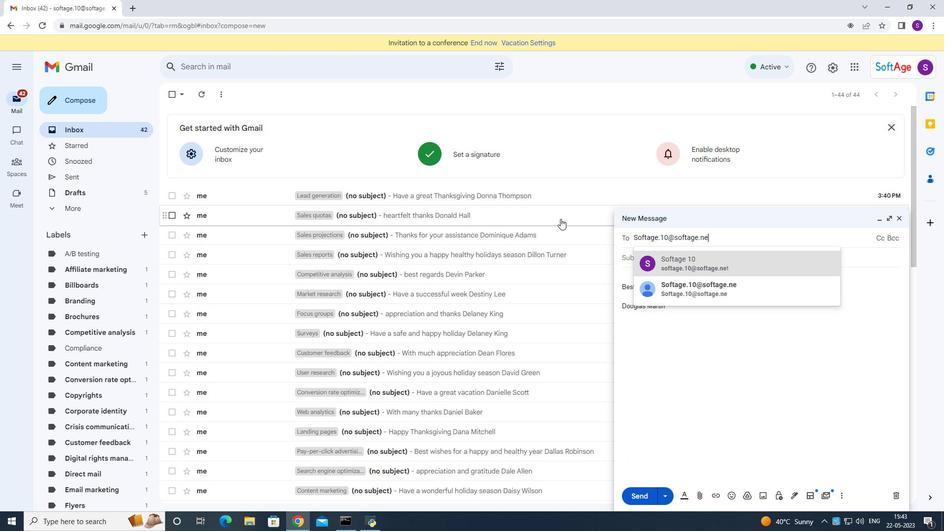 
Action: Mouse moved to (671, 257)
Screenshot: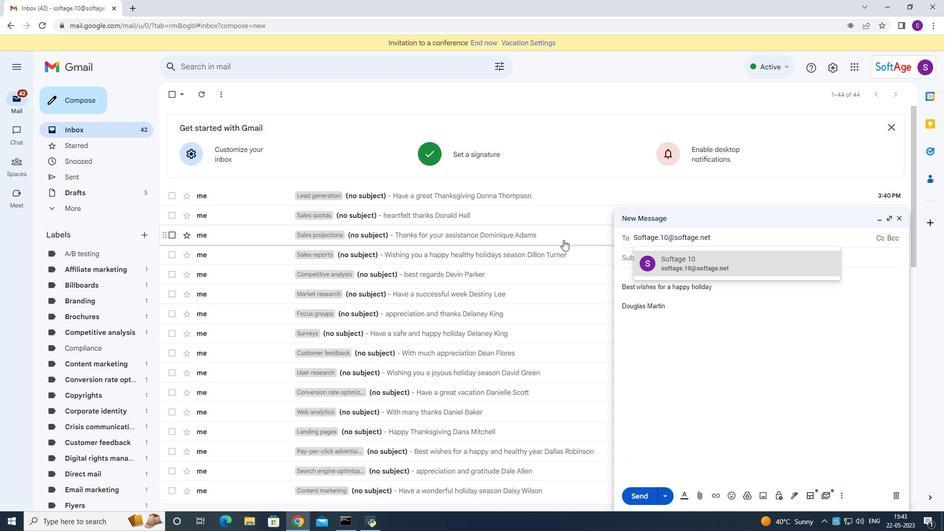 
Action: Mouse pressed left at (671, 257)
Screenshot: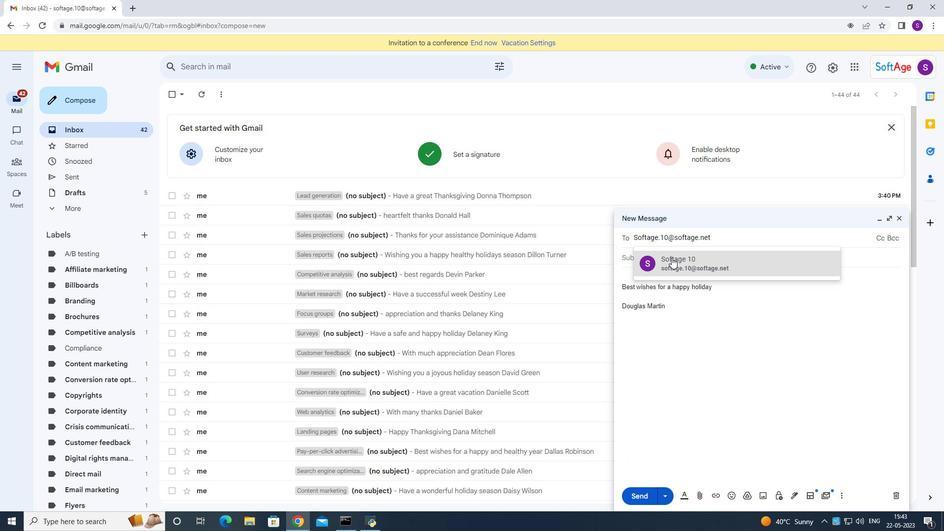 
Action: Mouse moved to (783, 335)
Screenshot: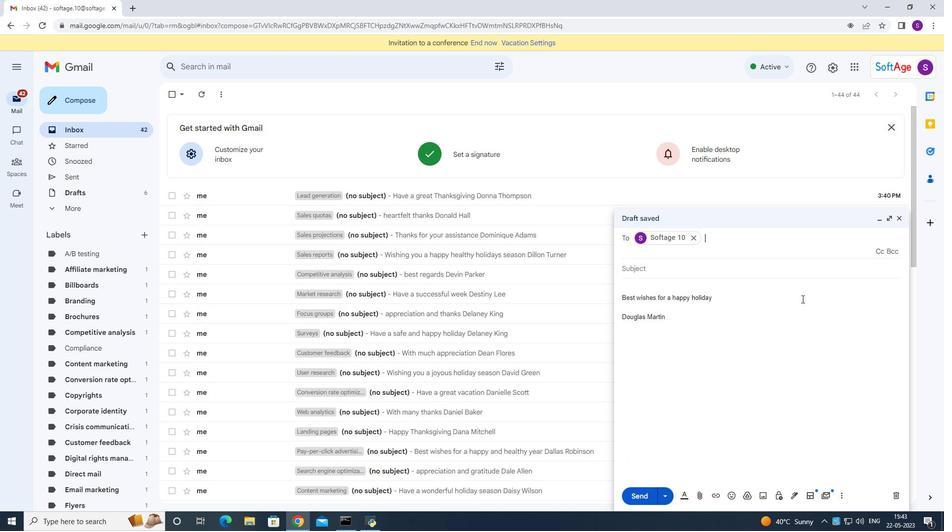 
Action: Mouse scrolled (783, 334) with delta (0, 0)
Screenshot: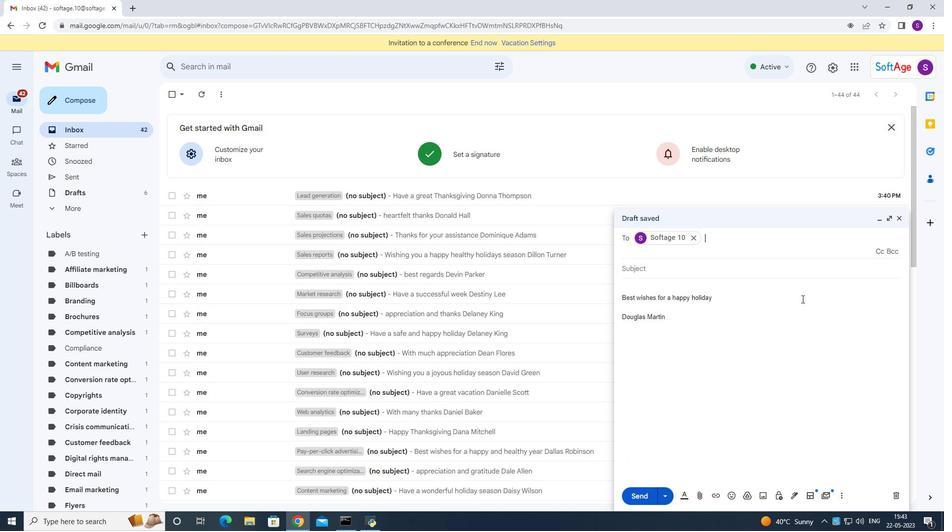 
Action: Mouse moved to (840, 493)
Screenshot: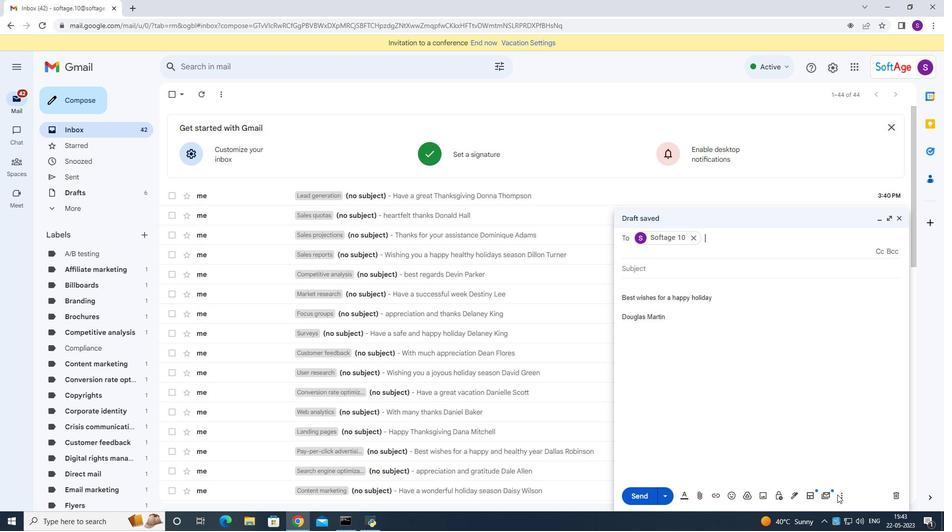 
Action: Mouse pressed left at (840, 493)
Screenshot: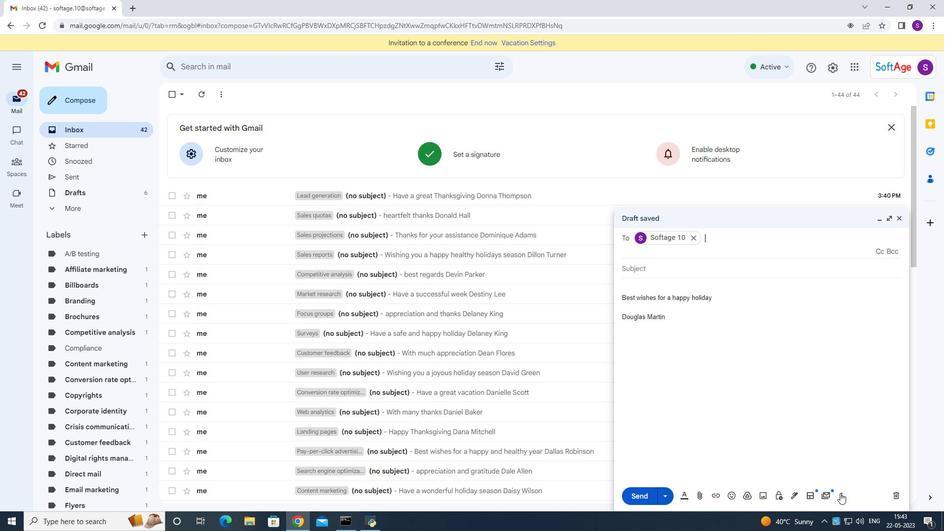 
Action: Mouse moved to (740, 406)
Screenshot: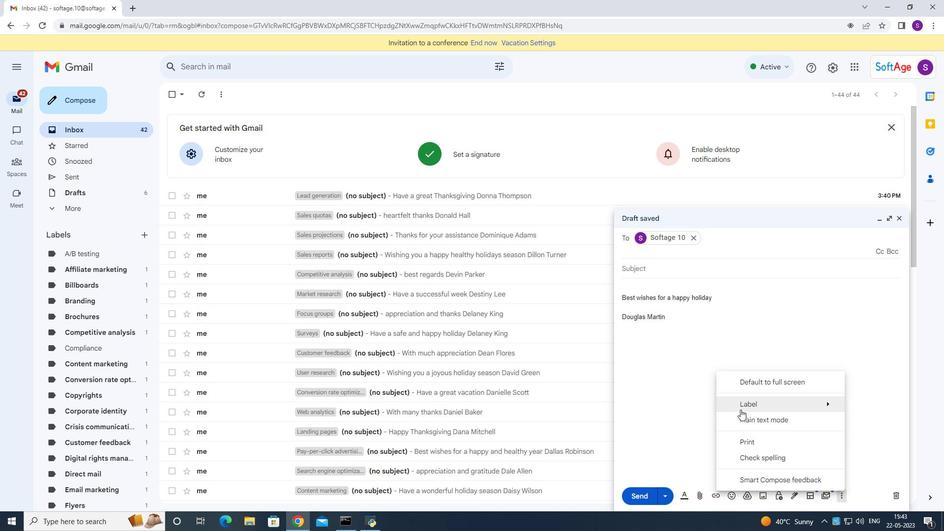 
Action: Mouse pressed left at (740, 406)
Screenshot: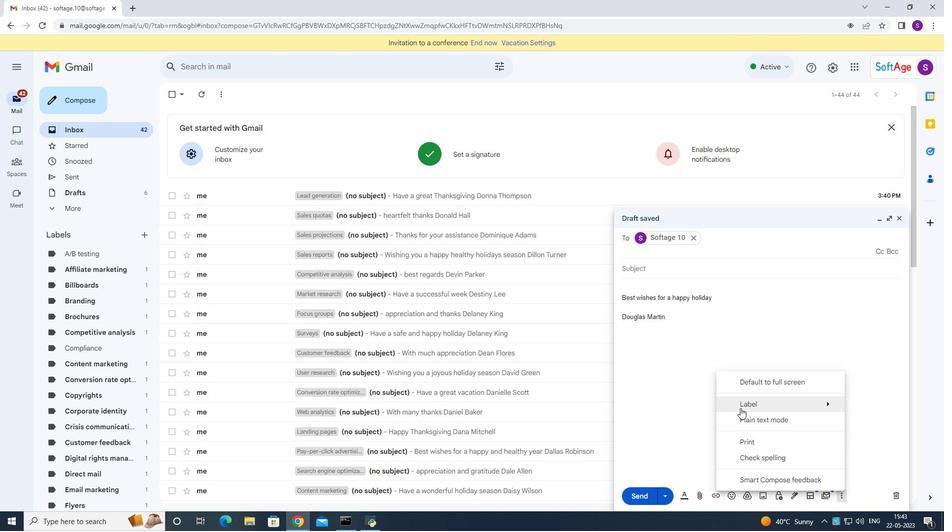 
Action: Mouse moved to (601, 387)
Screenshot: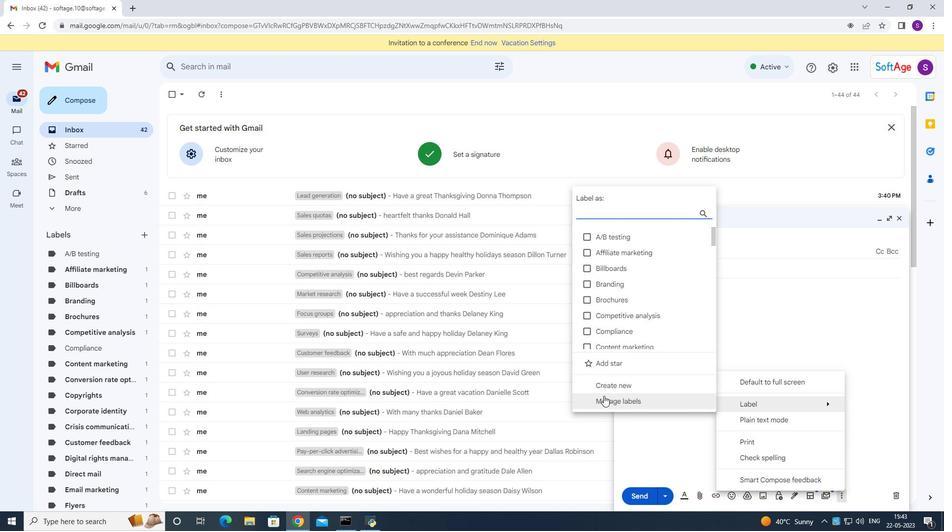 
Action: Mouse pressed left at (601, 387)
Screenshot: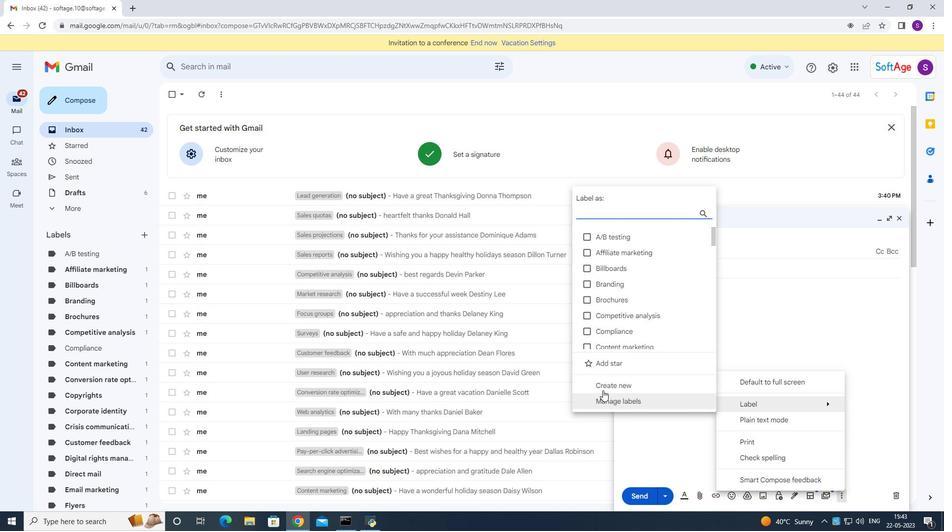 
Action: Mouse moved to (444, 274)
Screenshot: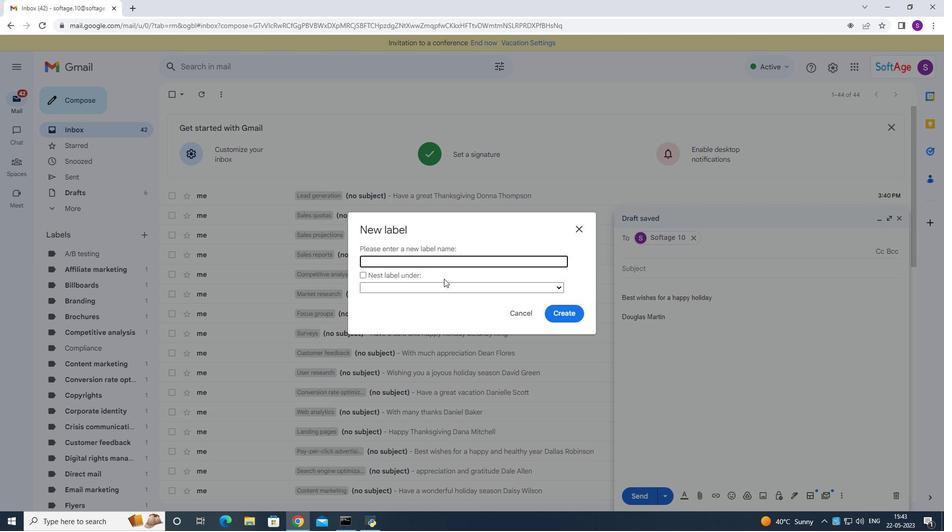 
Action: Key pressed <Key.shift>Sales<Key.space>enablement<Key.space>
Screenshot: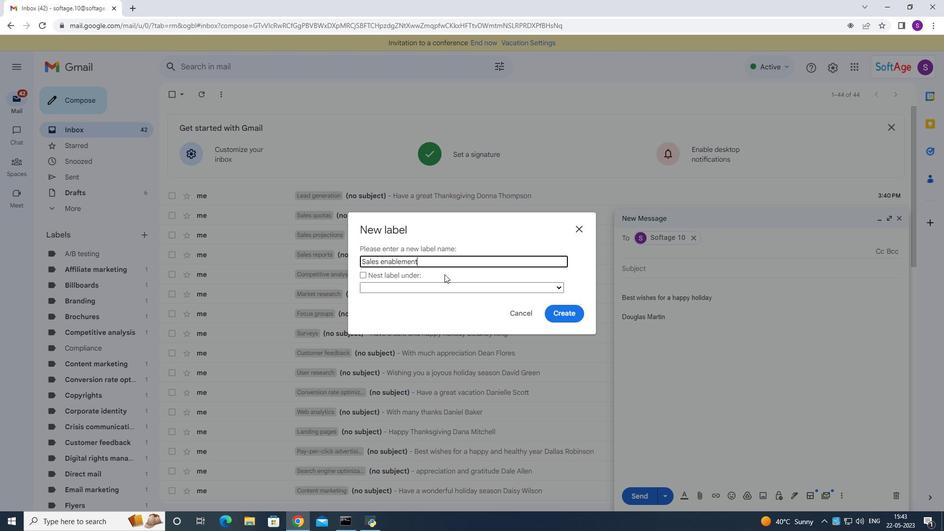 
Action: Mouse moved to (563, 309)
Screenshot: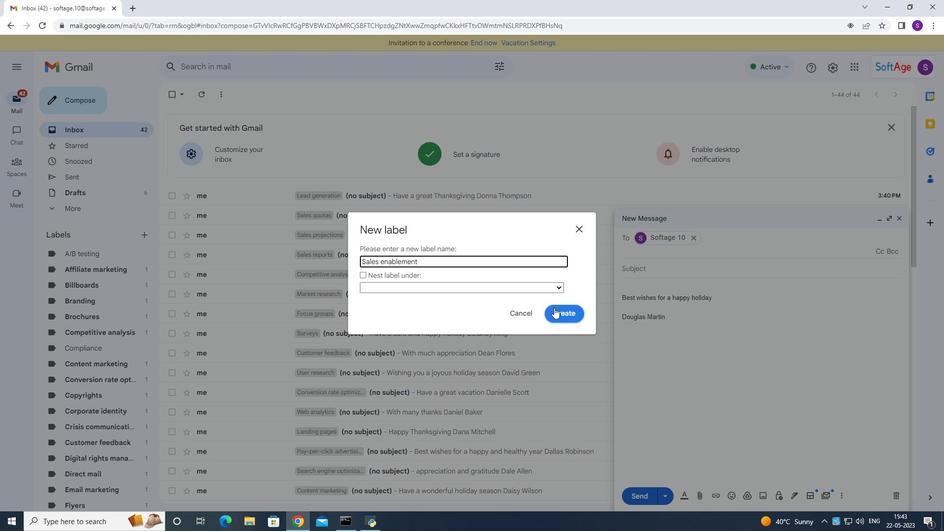 
Action: Mouse pressed left at (563, 309)
Screenshot: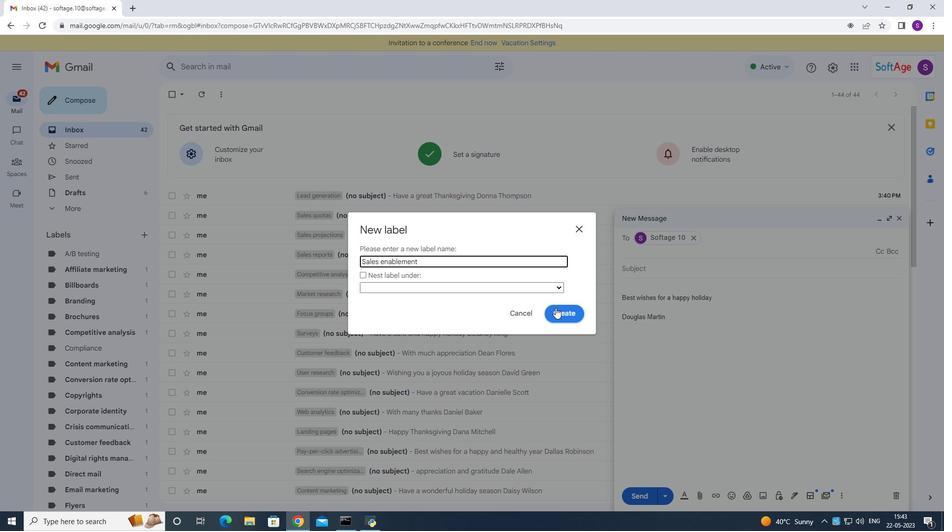 
Action: Mouse moved to (639, 497)
Screenshot: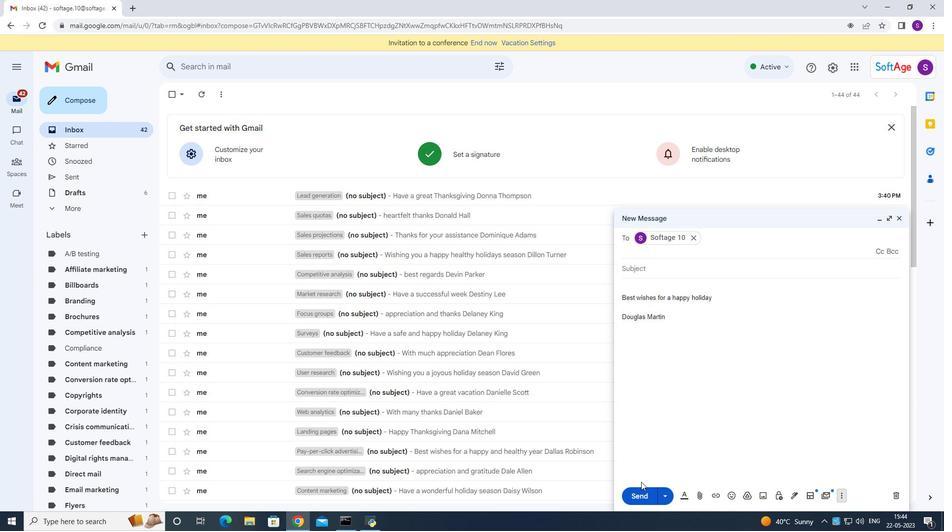 
Action: Mouse pressed left at (639, 497)
Screenshot: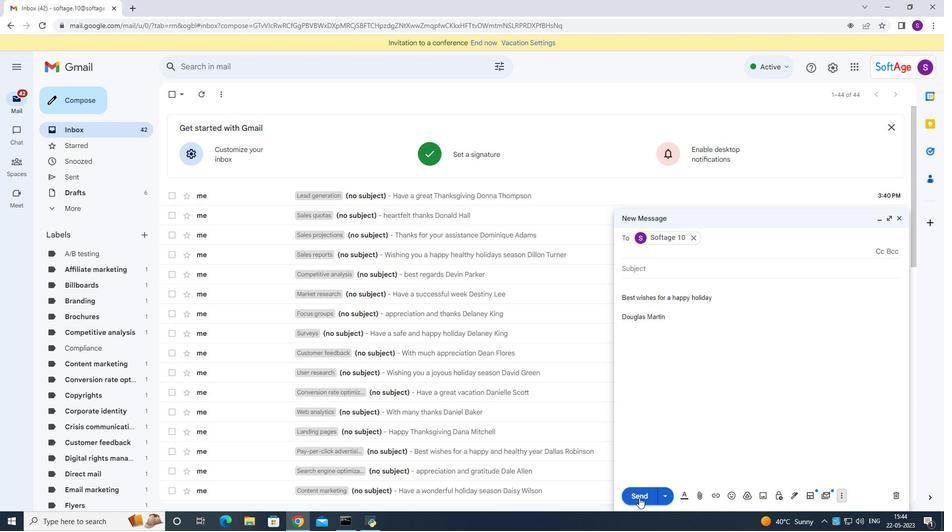 
Action: Mouse moved to (909, 263)
Screenshot: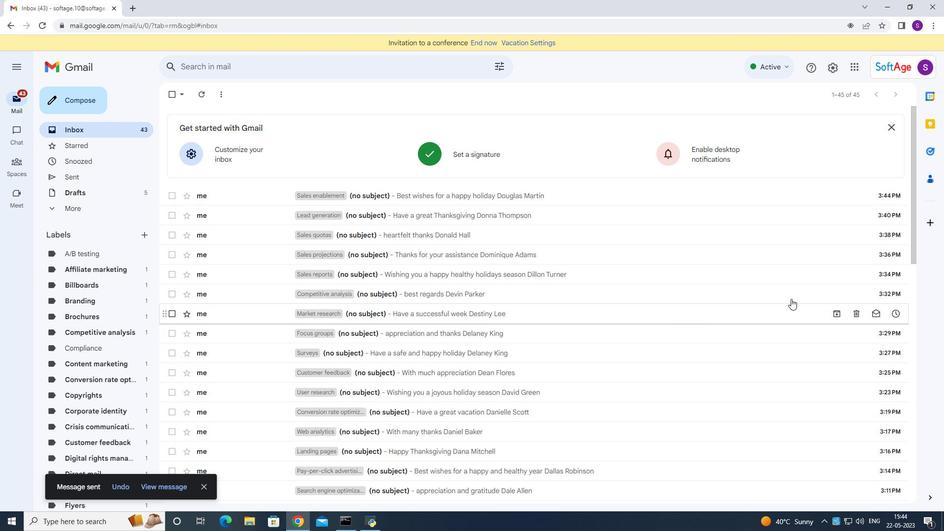 
